 Task: Use user input to prompt for a name and then print "Hello, [Name]!" using that input.
Action: Mouse moved to (1103, 285)
Screenshot: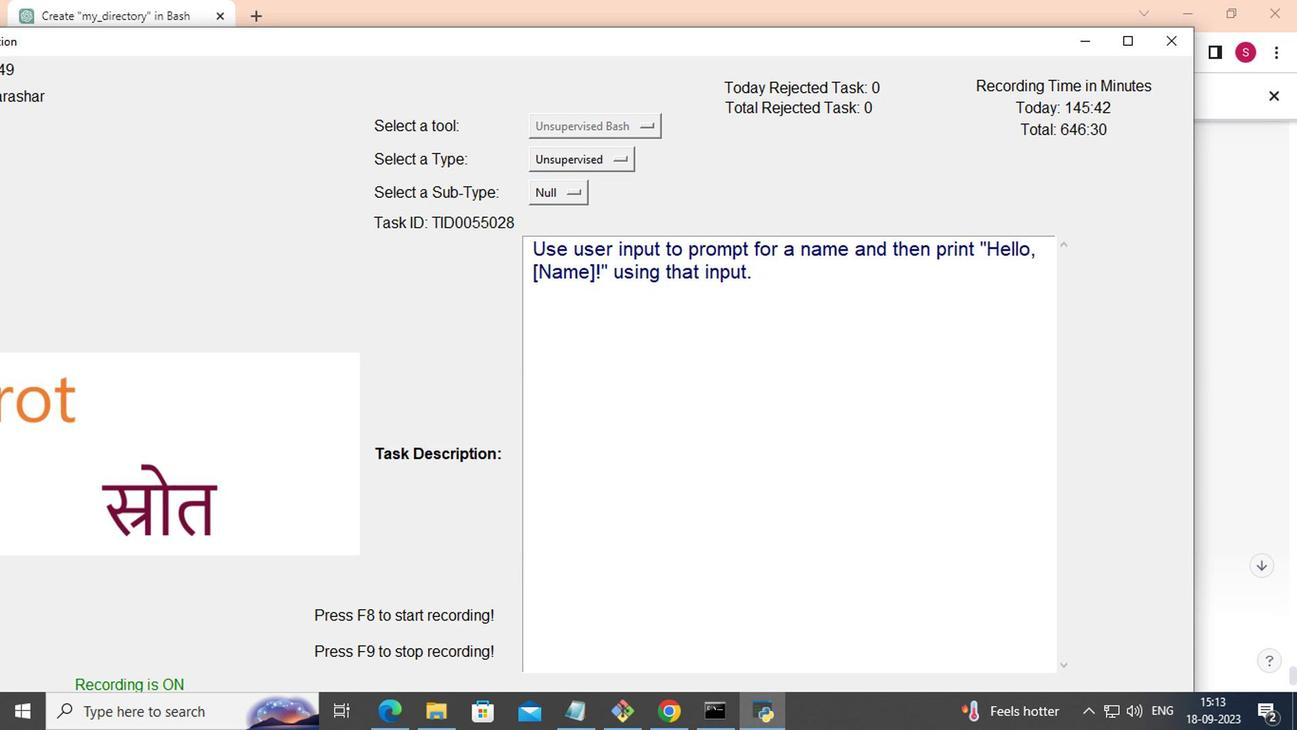 
Action: Mouse pressed left at (1103, 285)
Screenshot: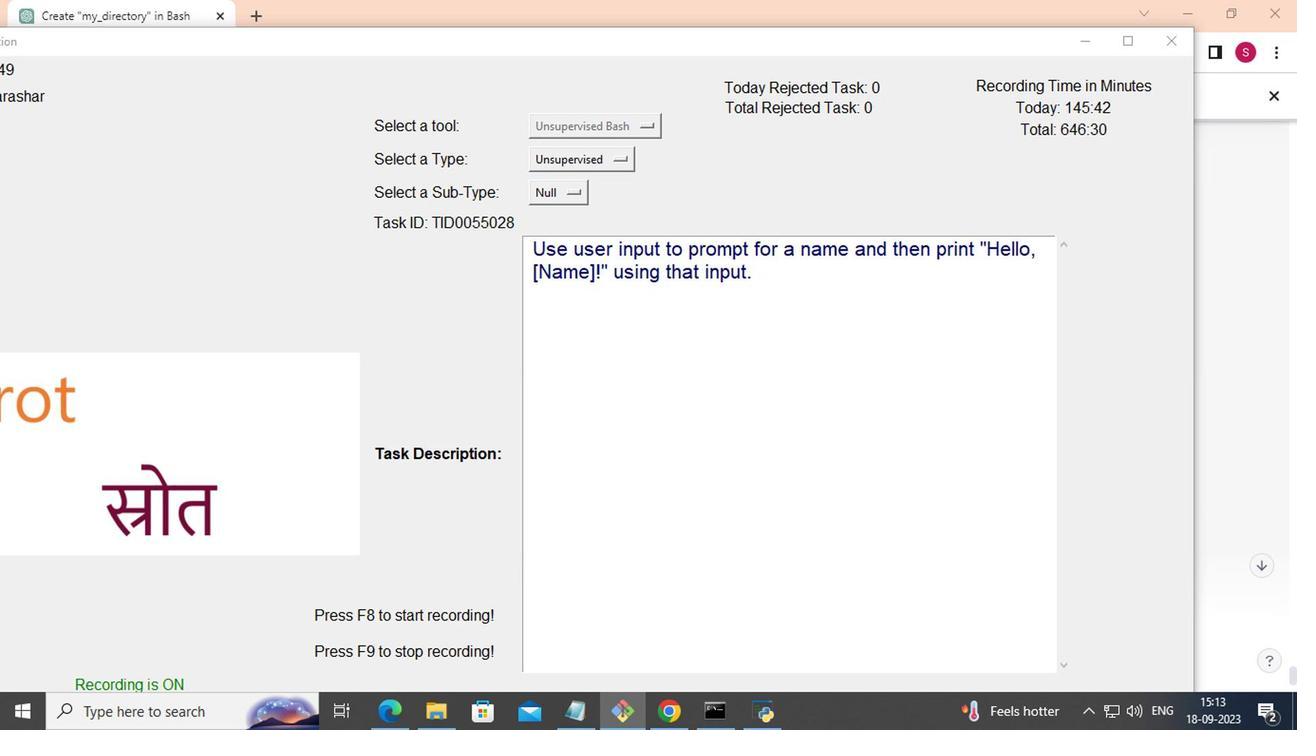 
Action: Mouse moved to (1103, 285)
Screenshot: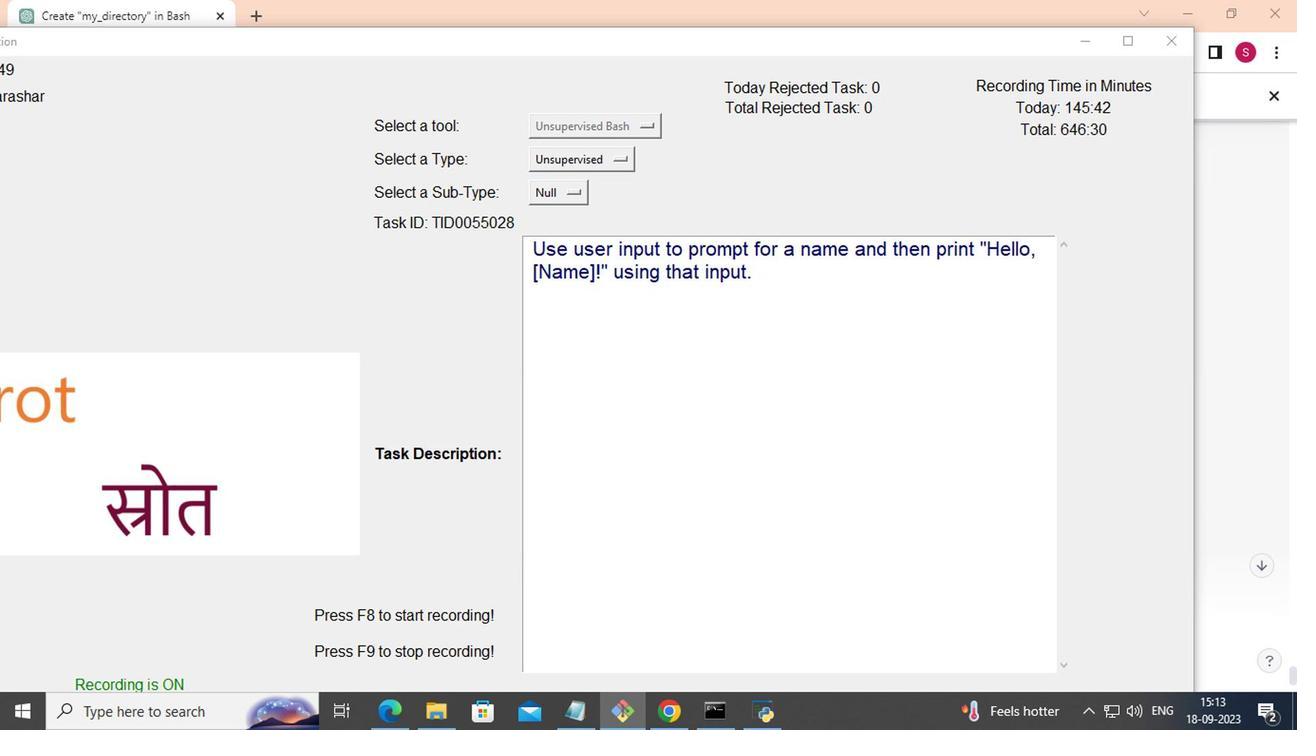 
Action: Key pressed vim<Key.space>take<Key.shift>_<Key.shift>User<Key.shift><Key.shift><Key.shift><Key.shift><Key.shift><Key.shift>_<Key.shift>Input
Screenshot: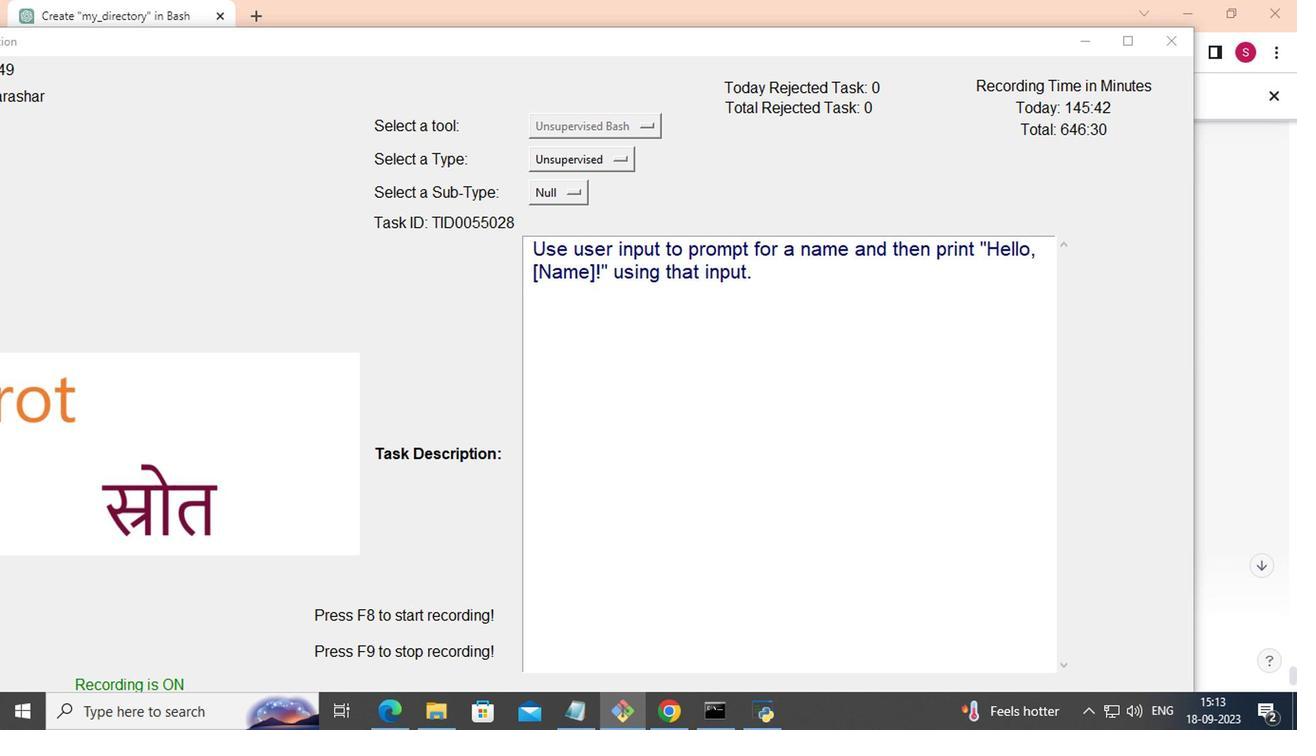 
Action: Mouse moved to (955, 382)
Screenshot: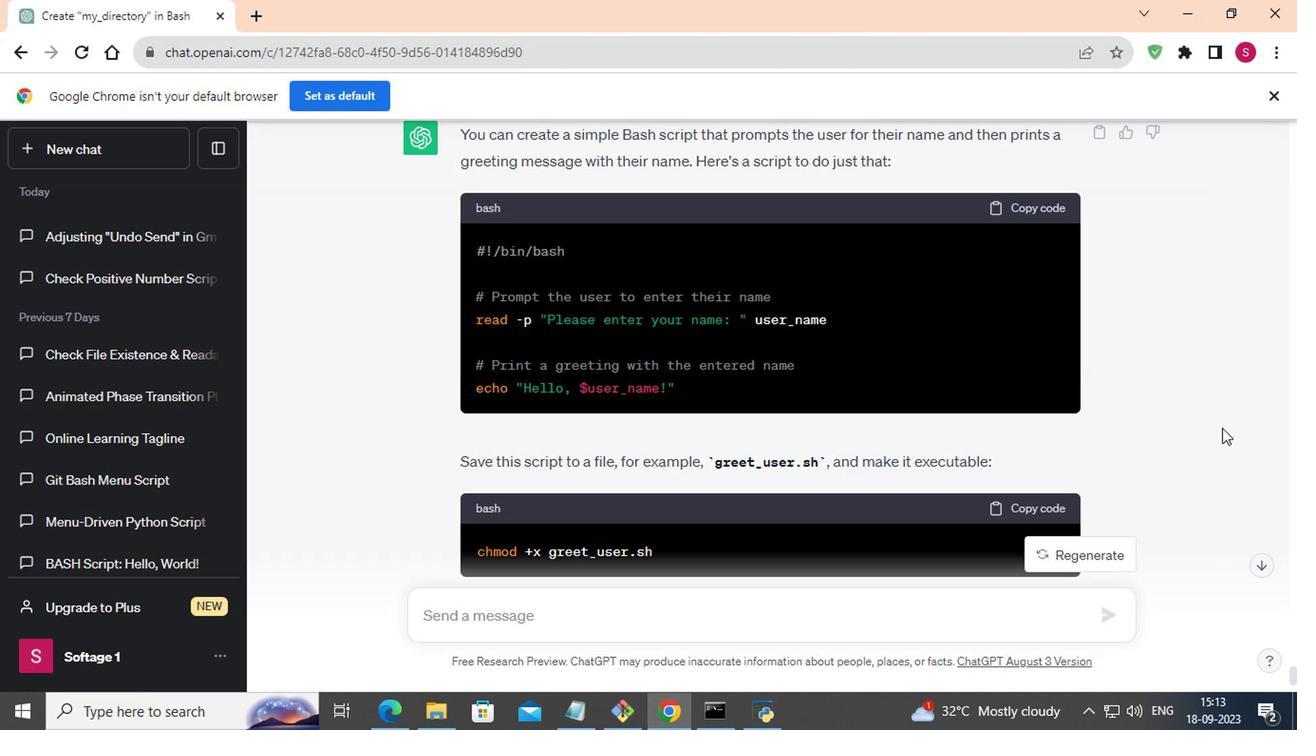 
Action: Mouse pressed left at (955, 382)
Screenshot: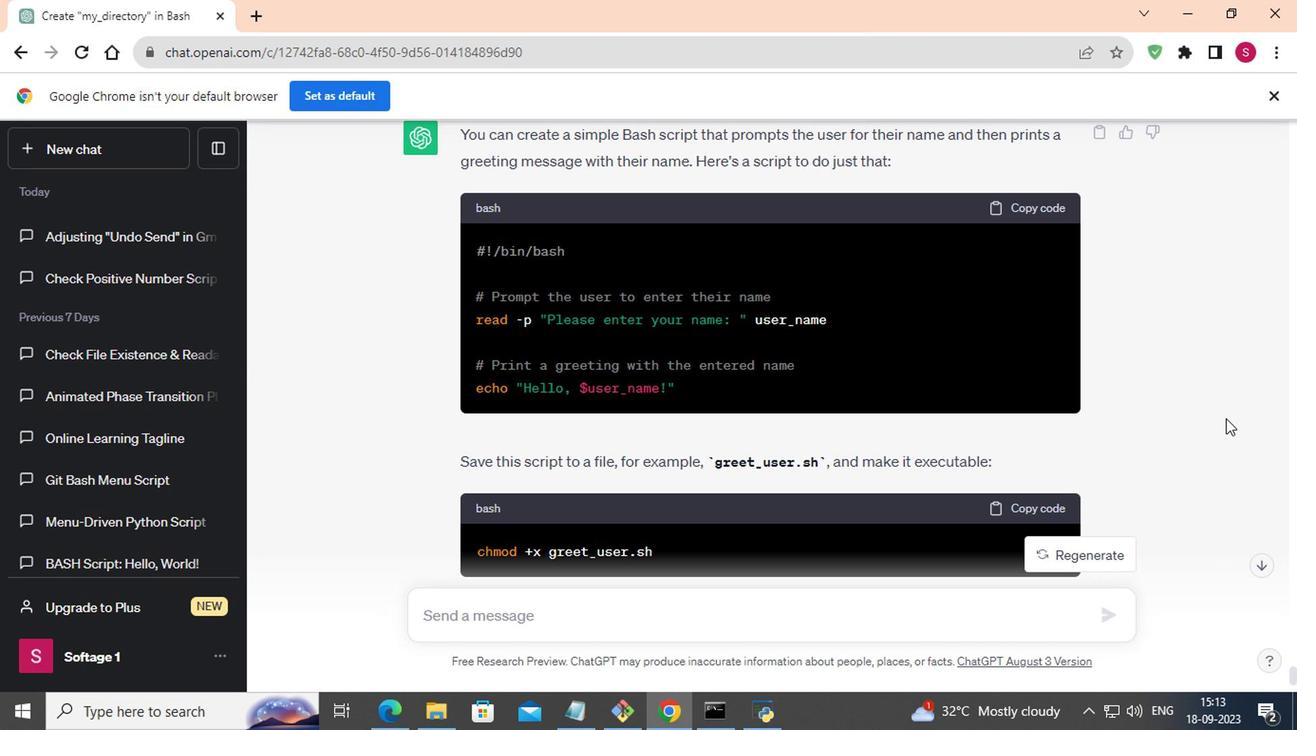
Action: Mouse moved to (1089, 284)
Screenshot: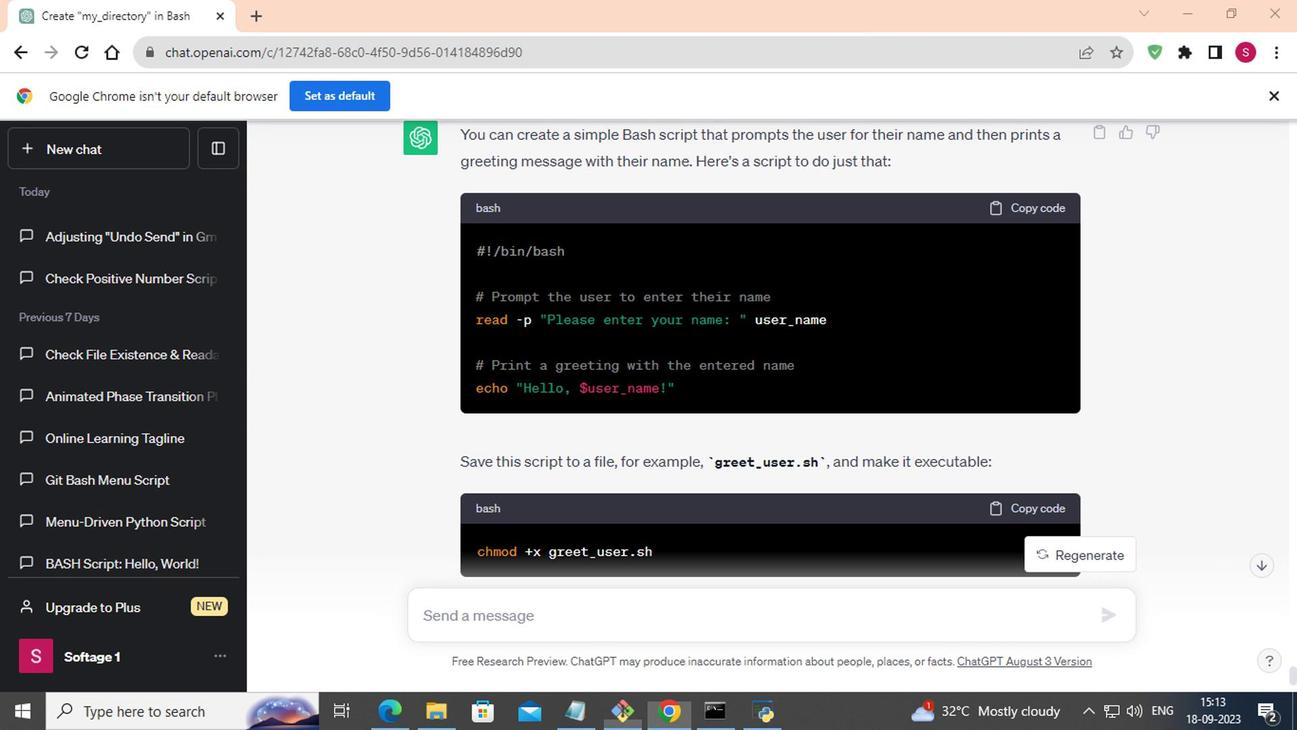 
Action: Mouse pressed left at (1089, 284)
Screenshot: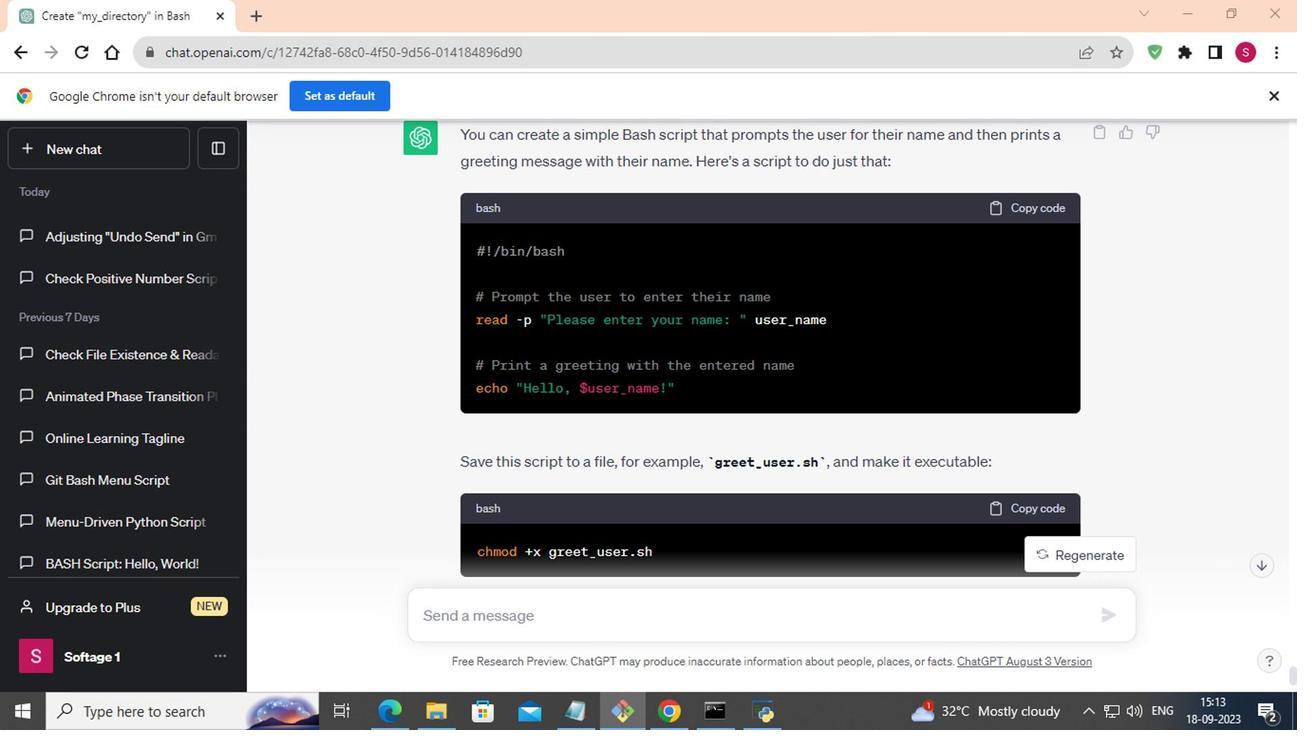 
Action: Key pressed .sh<Key.enter>iread<Key.space>-p<Key.space><Key.shift_r>""<Key.left><Key.shift>Please<Key.space>enter<Key.space>your<Key.space>name<Key.shift_r>:<Key.space><Key.right><Key.space>user<Key.shift>_name<Key.enter>
Screenshot: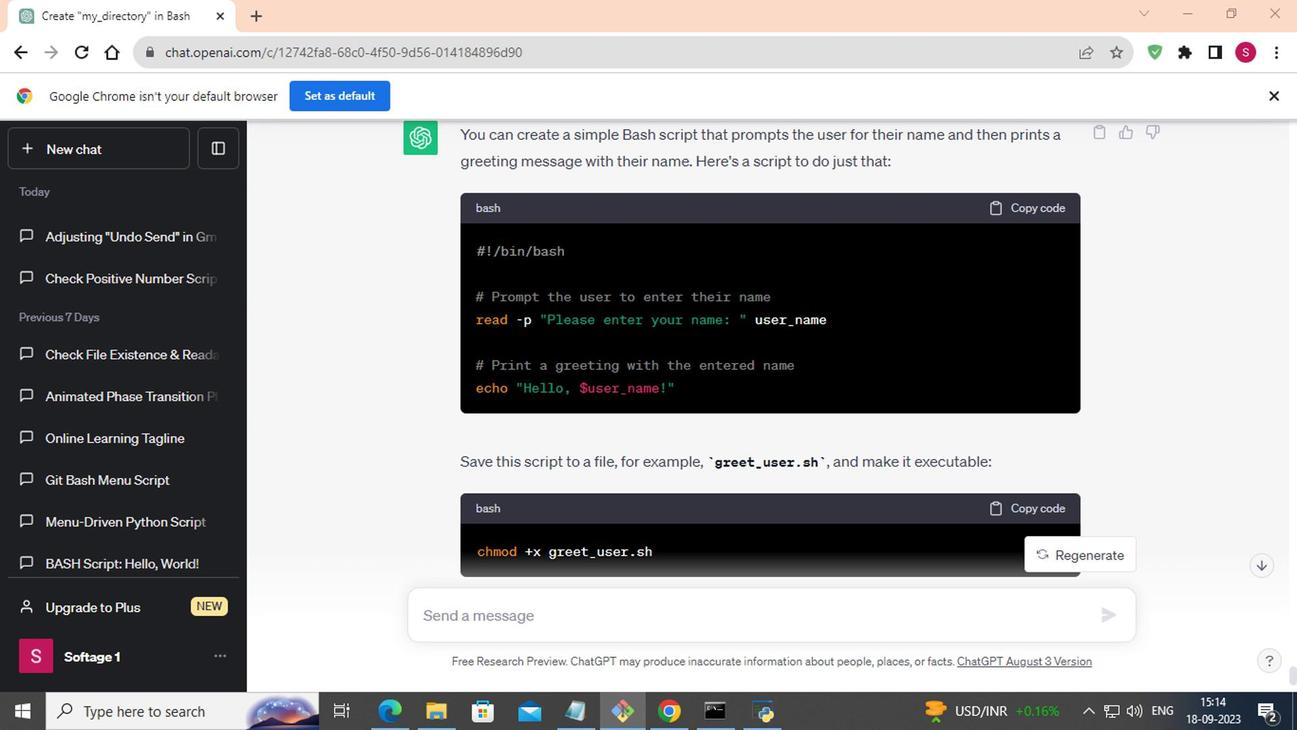 
Action: Mouse moved to (815, 350)
Screenshot: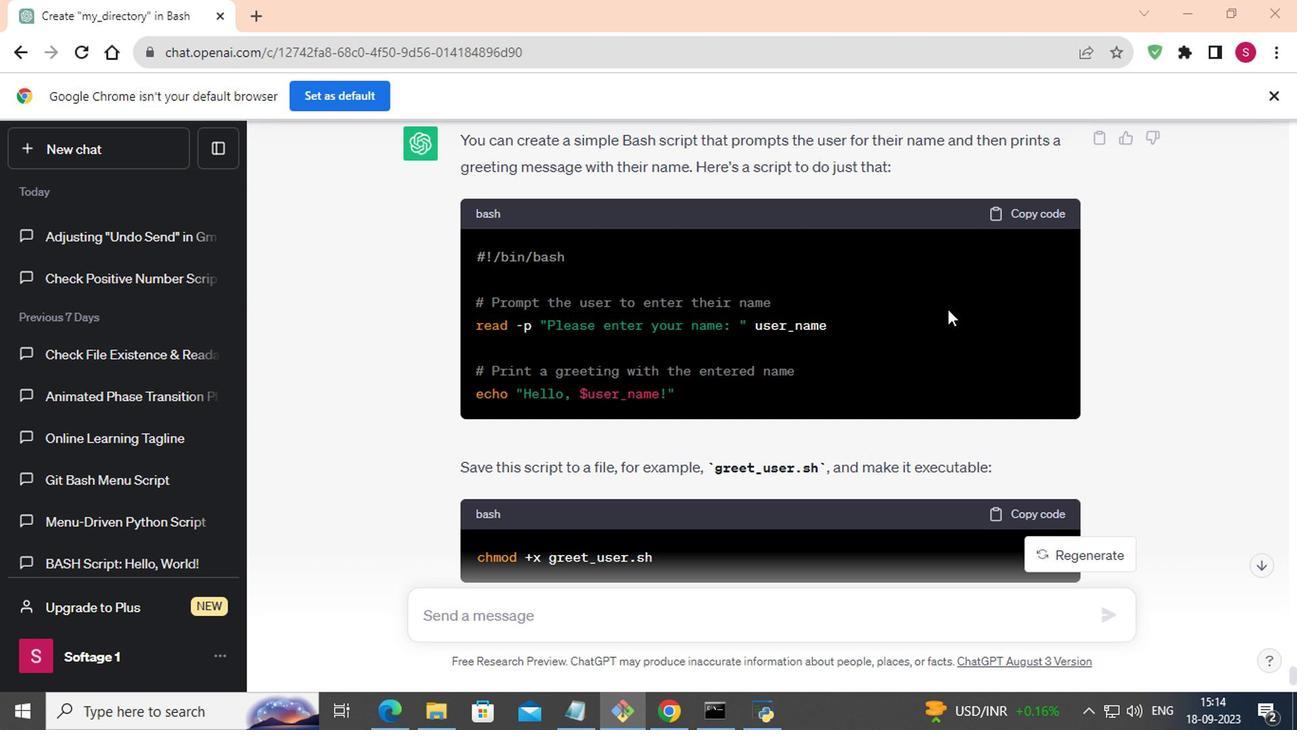 
Action: Mouse scrolled (815, 350) with delta (0, 0)
Screenshot: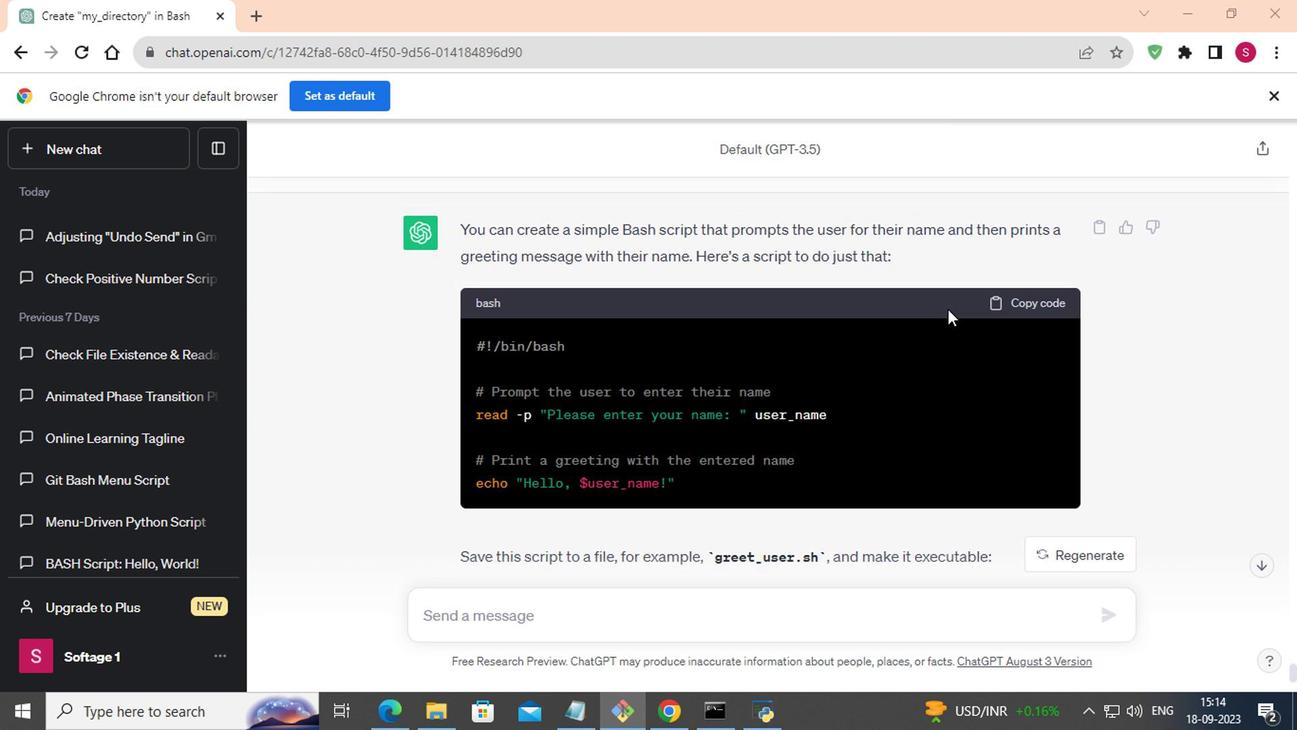 
Action: Mouse scrolled (815, 350) with delta (0, 0)
Screenshot: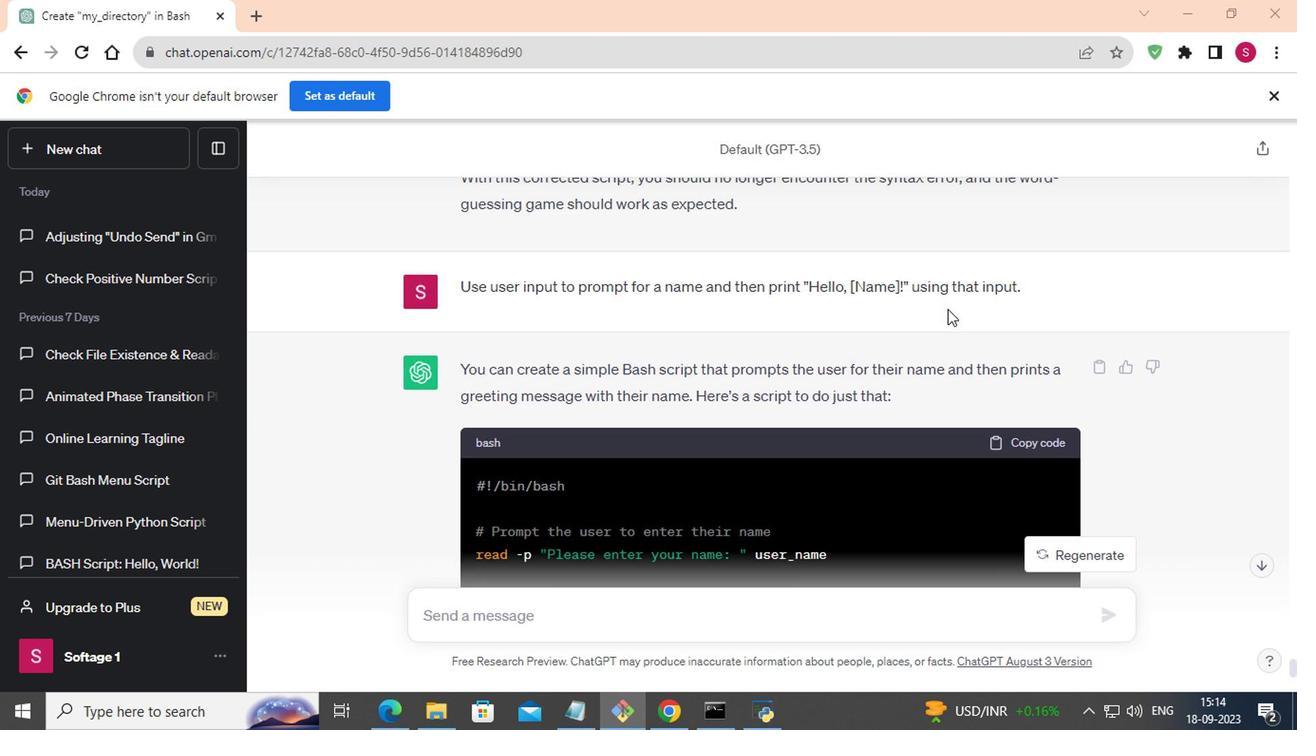 
Action: Mouse scrolled (815, 350) with delta (0, 0)
Screenshot: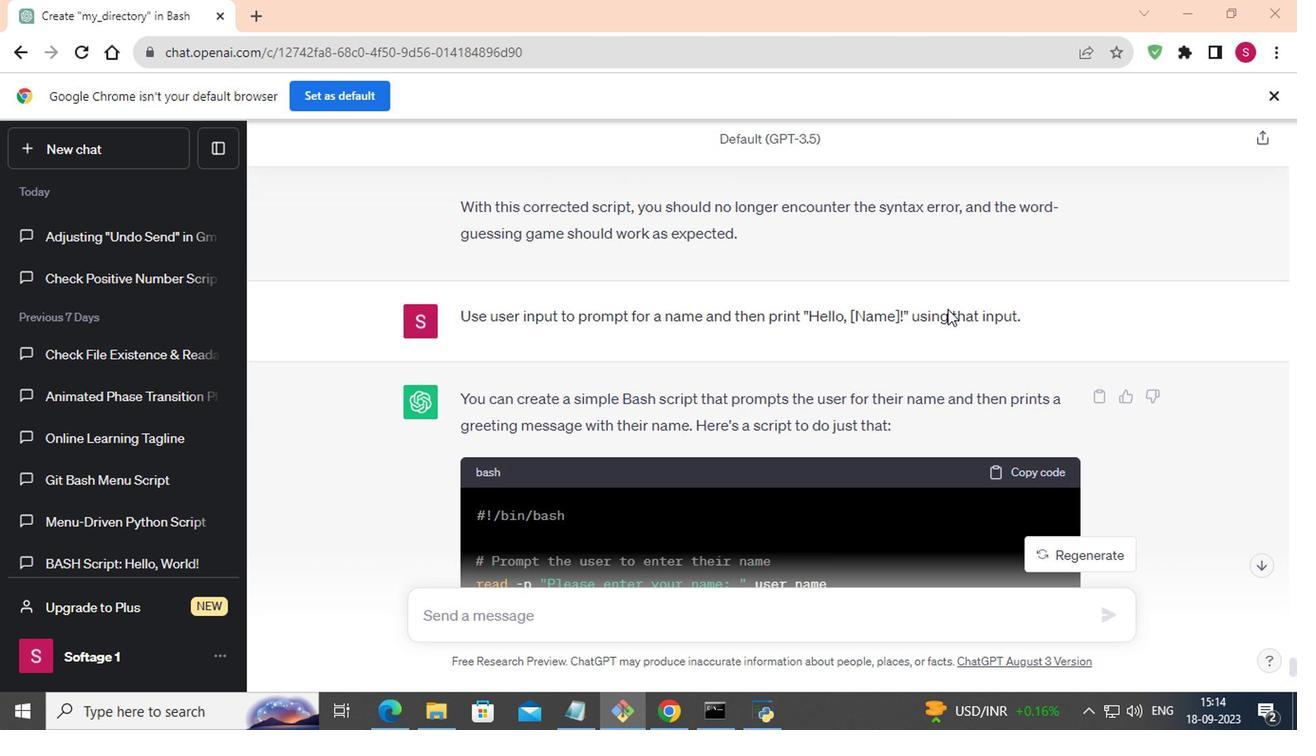 
Action: Mouse scrolled (815, 349) with delta (0, 0)
Screenshot: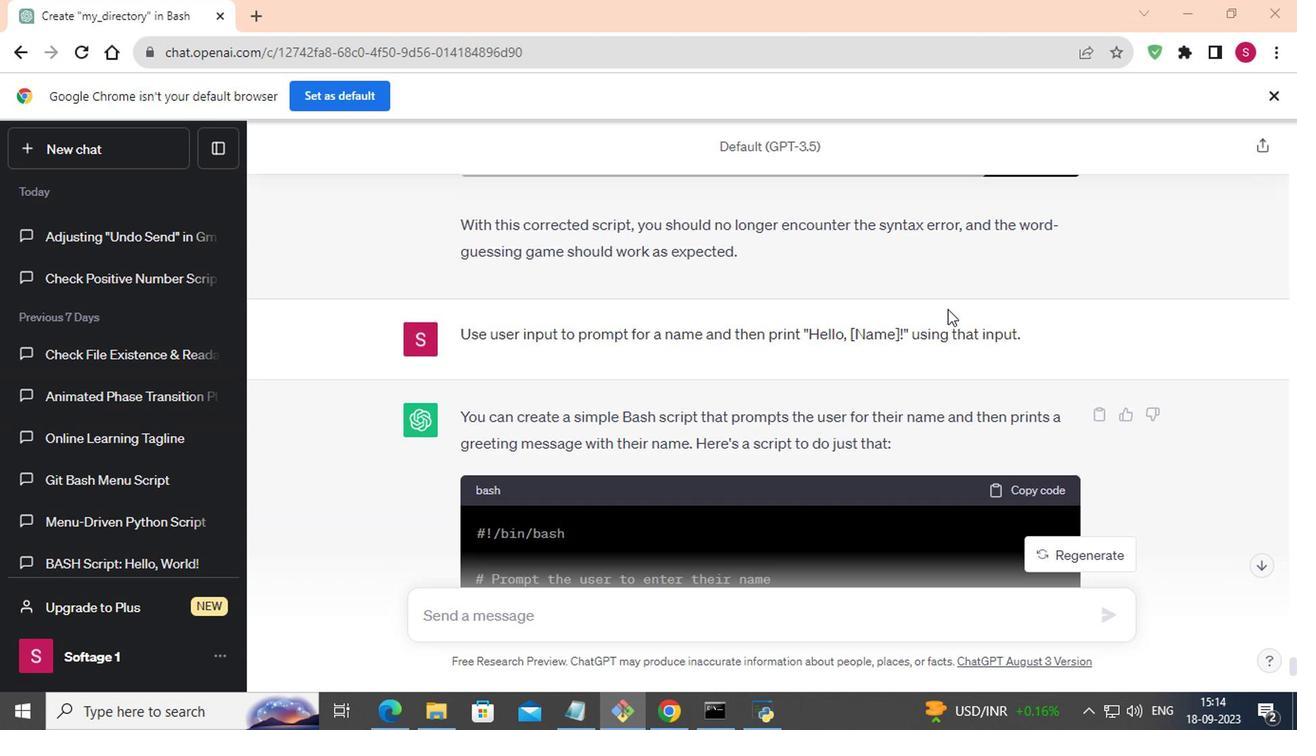 
Action: Mouse scrolled (815, 350) with delta (0, 0)
Screenshot: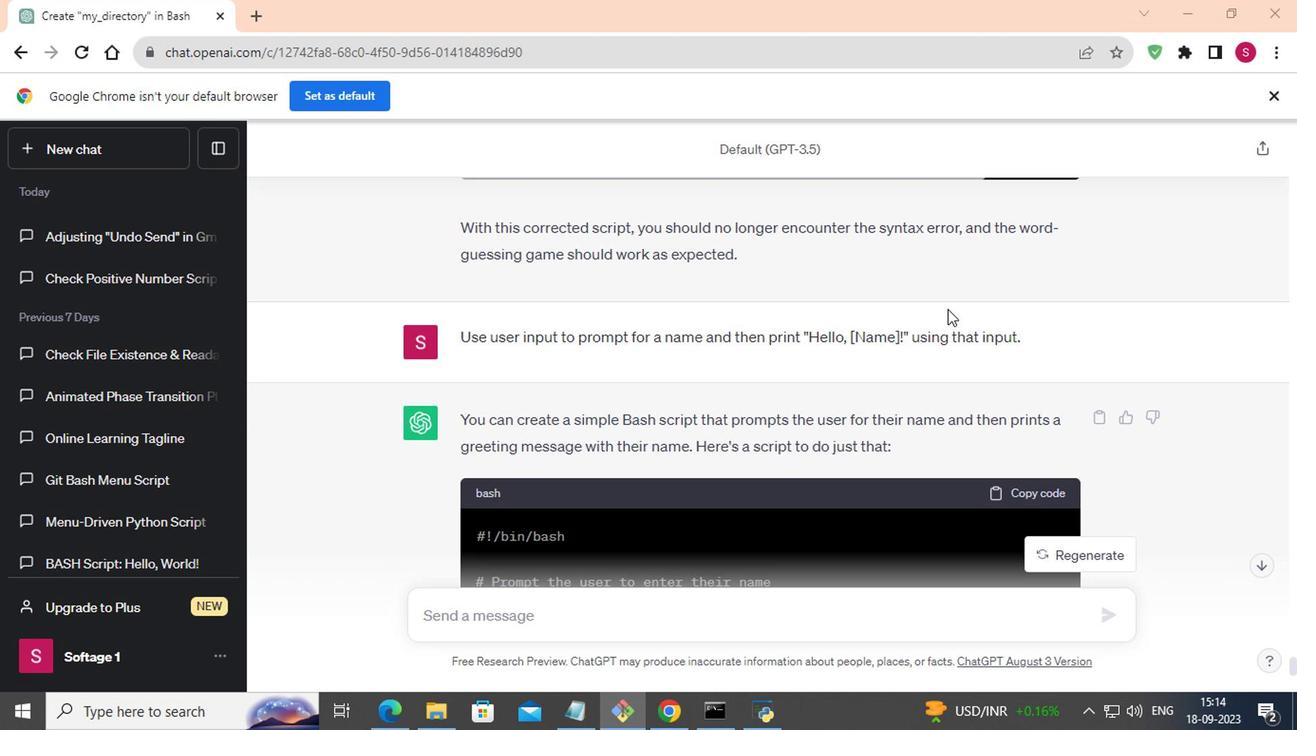 
Action: Mouse scrolled (815, 350) with delta (0, 0)
Screenshot: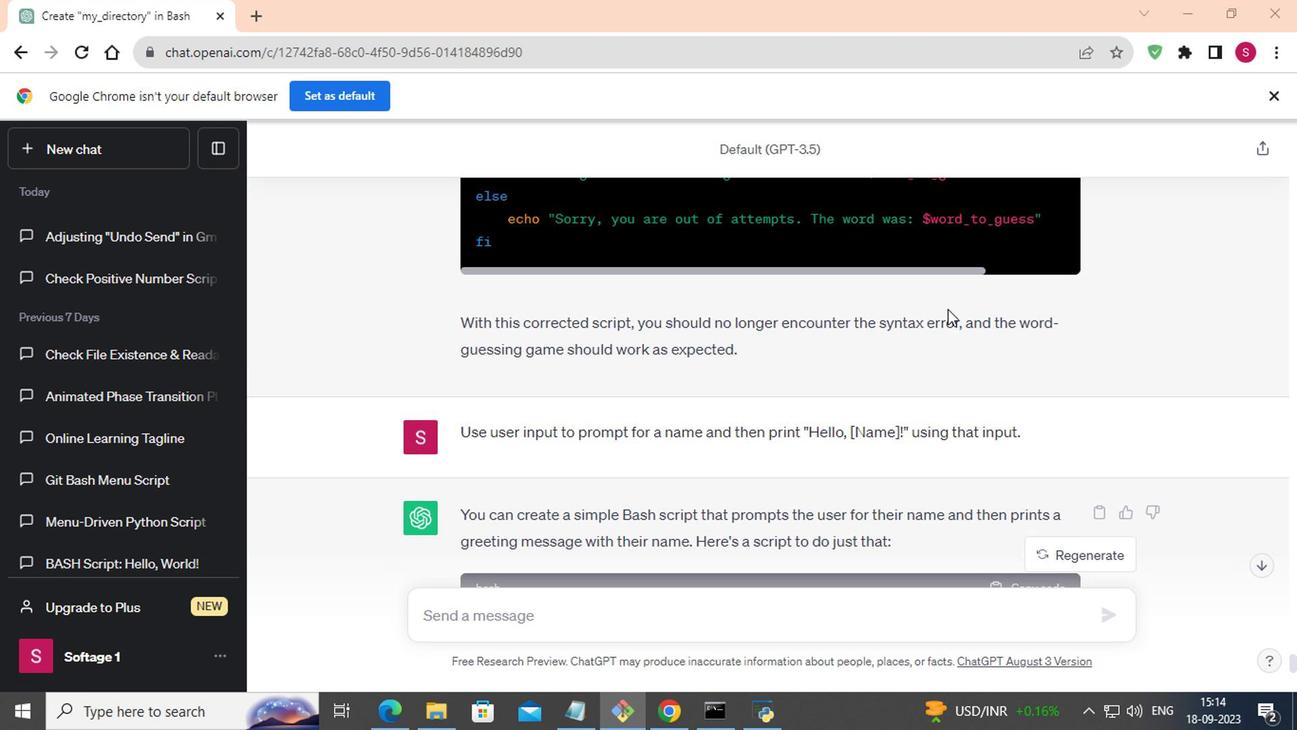 
Action: Mouse scrolled (815, 349) with delta (0, 0)
Screenshot: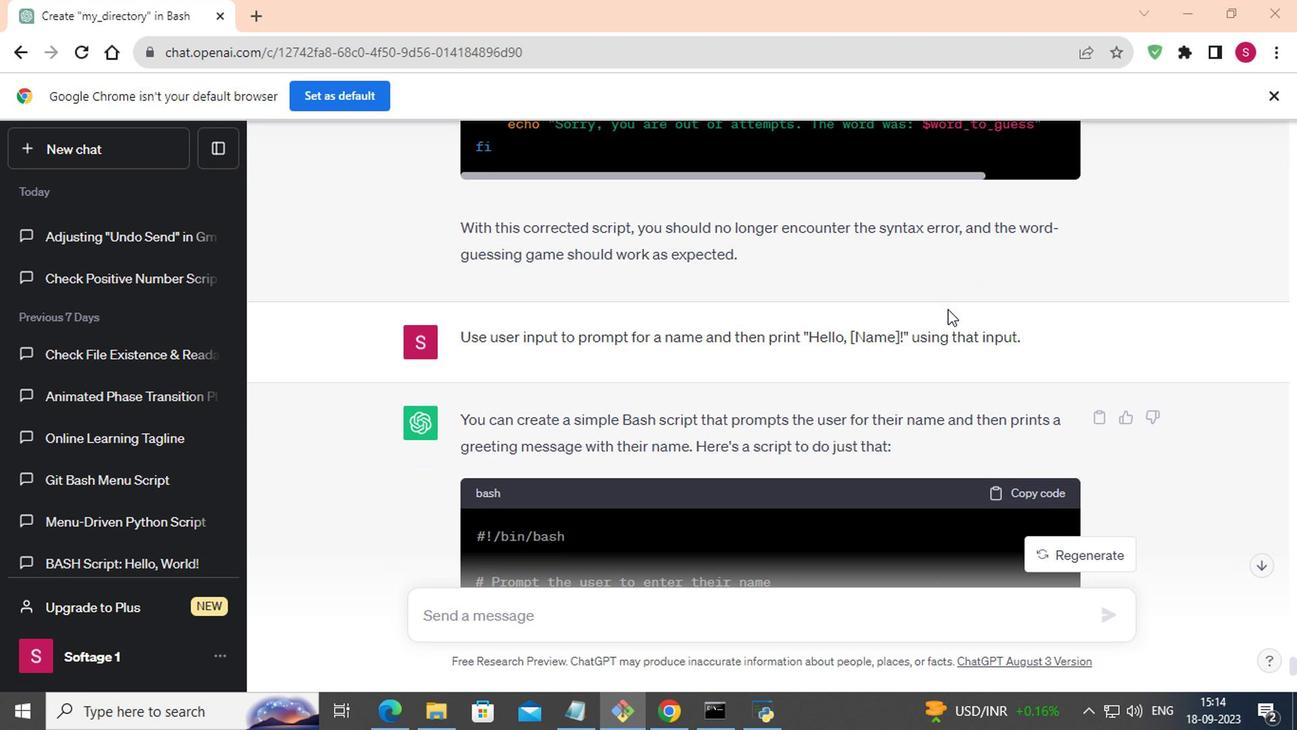 
Action: Mouse scrolled (815, 349) with delta (0, 0)
Screenshot: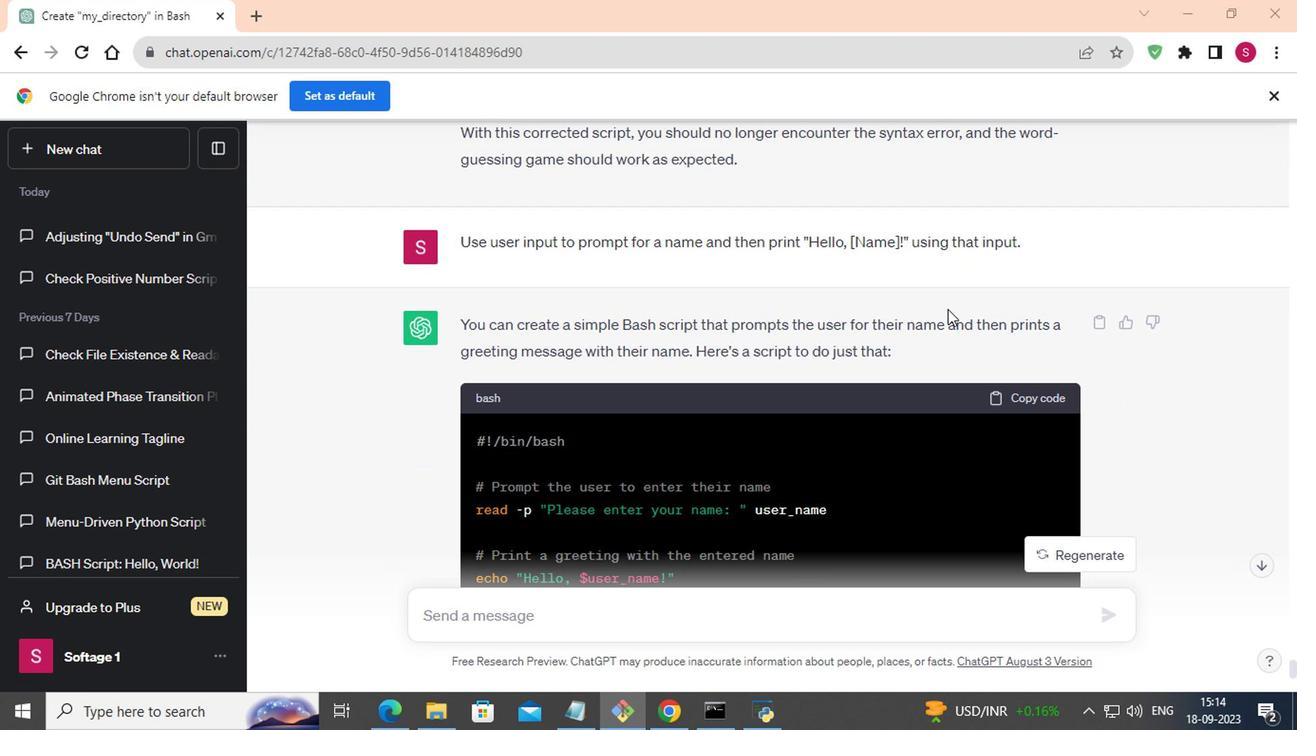 
Action: Mouse scrolled (815, 349) with delta (0, 0)
Screenshot: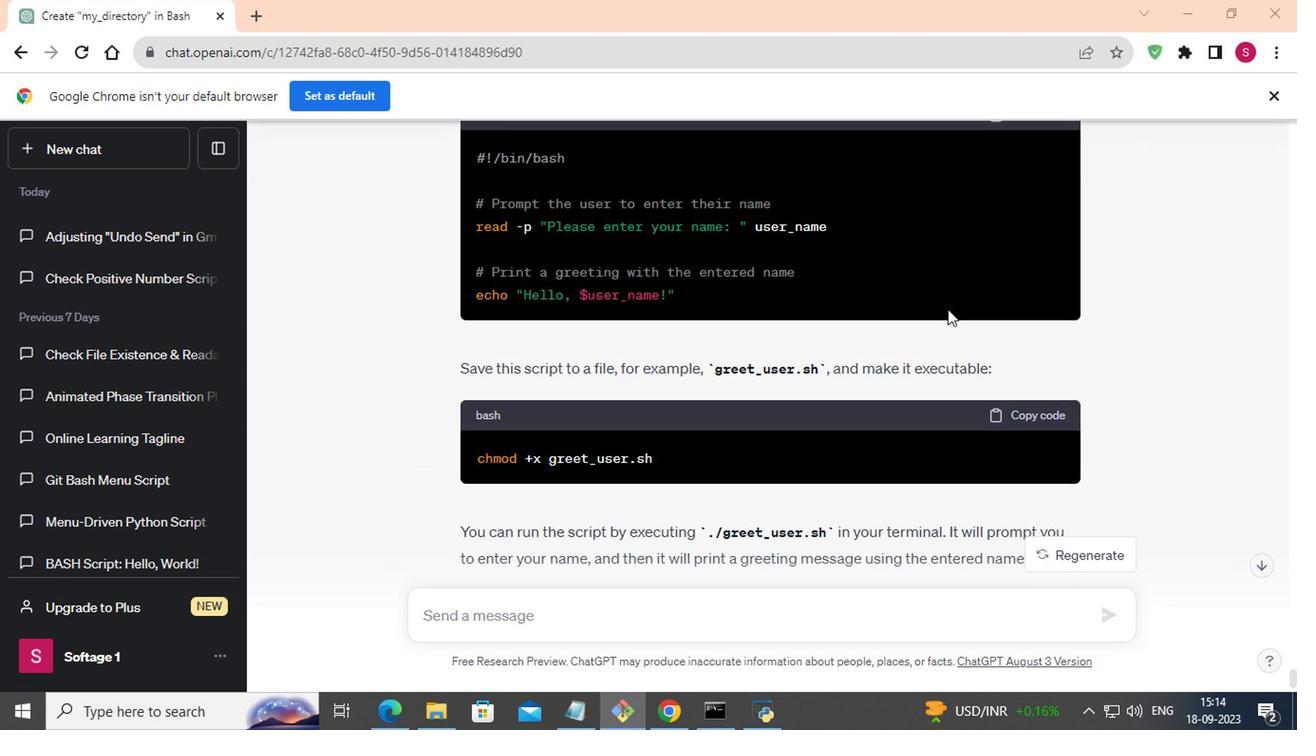 
Action: Mouse scrolled (815, 349) with delta (0, 0)
Screenshot: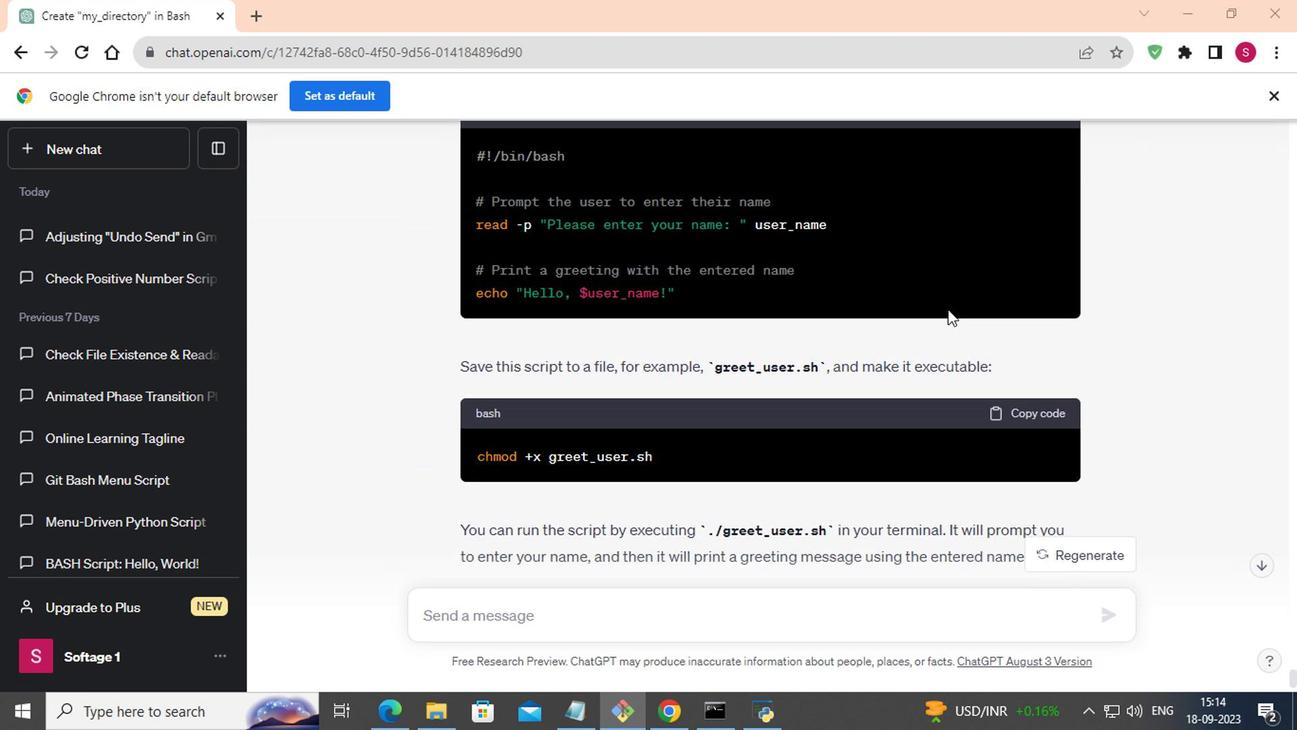 
Action: Mouse scrolled (815, 349) with delta (0, 0)
Screenshot: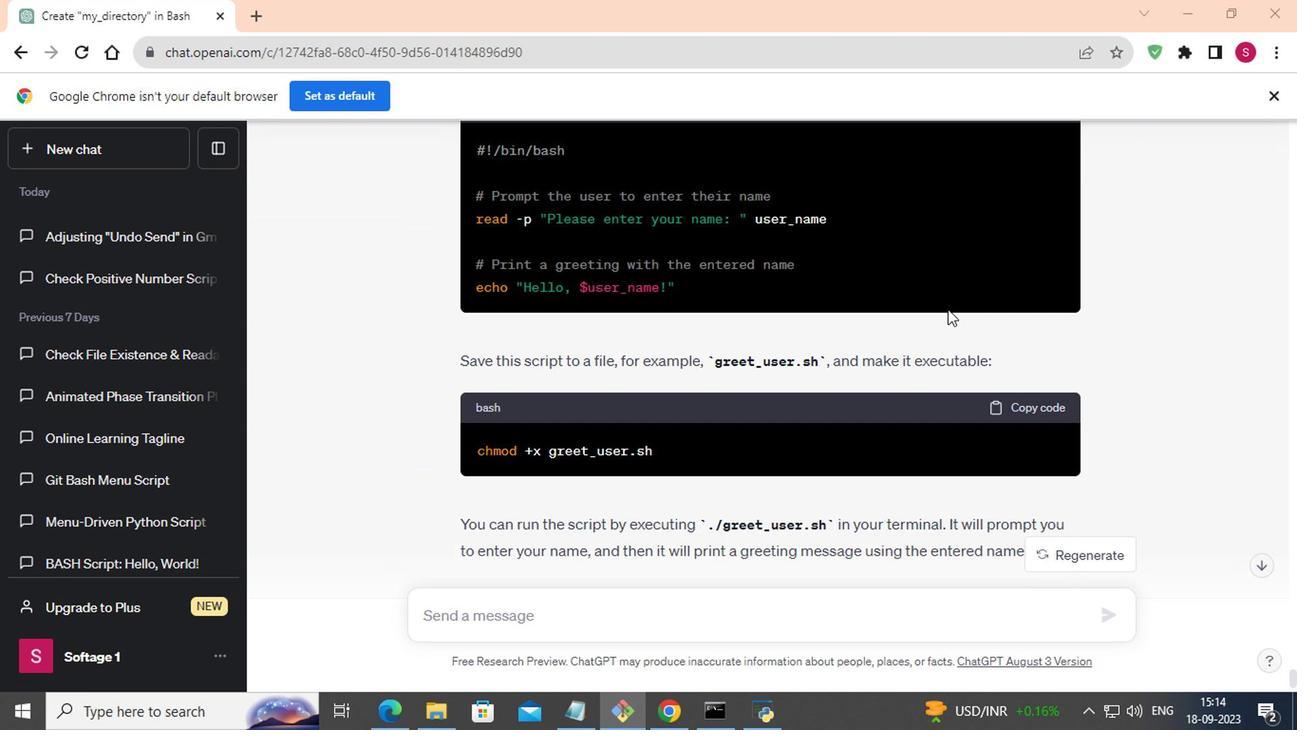 
Action: Mouse scrolled (815, 349) with delta (0, 0)
Screenshot: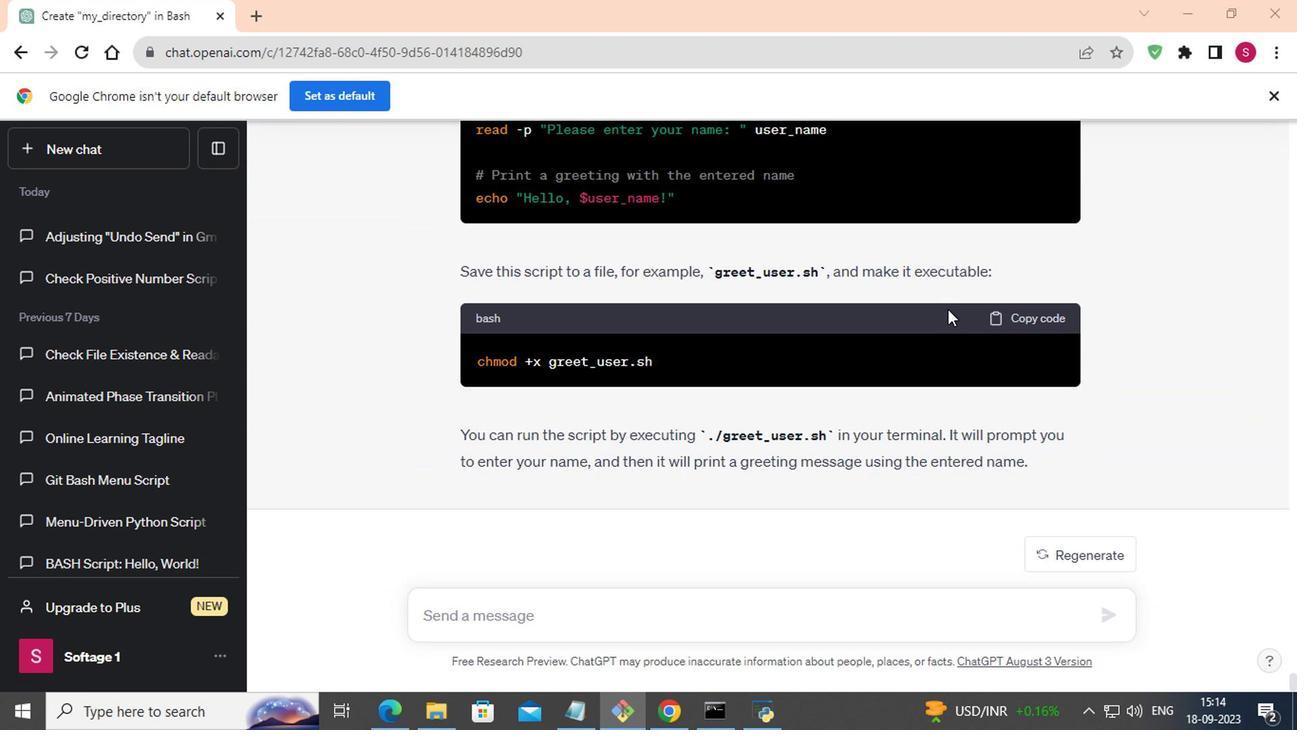 
Action: Mouse scrolled (815, 349) with delta (0, 0)
Screenshot: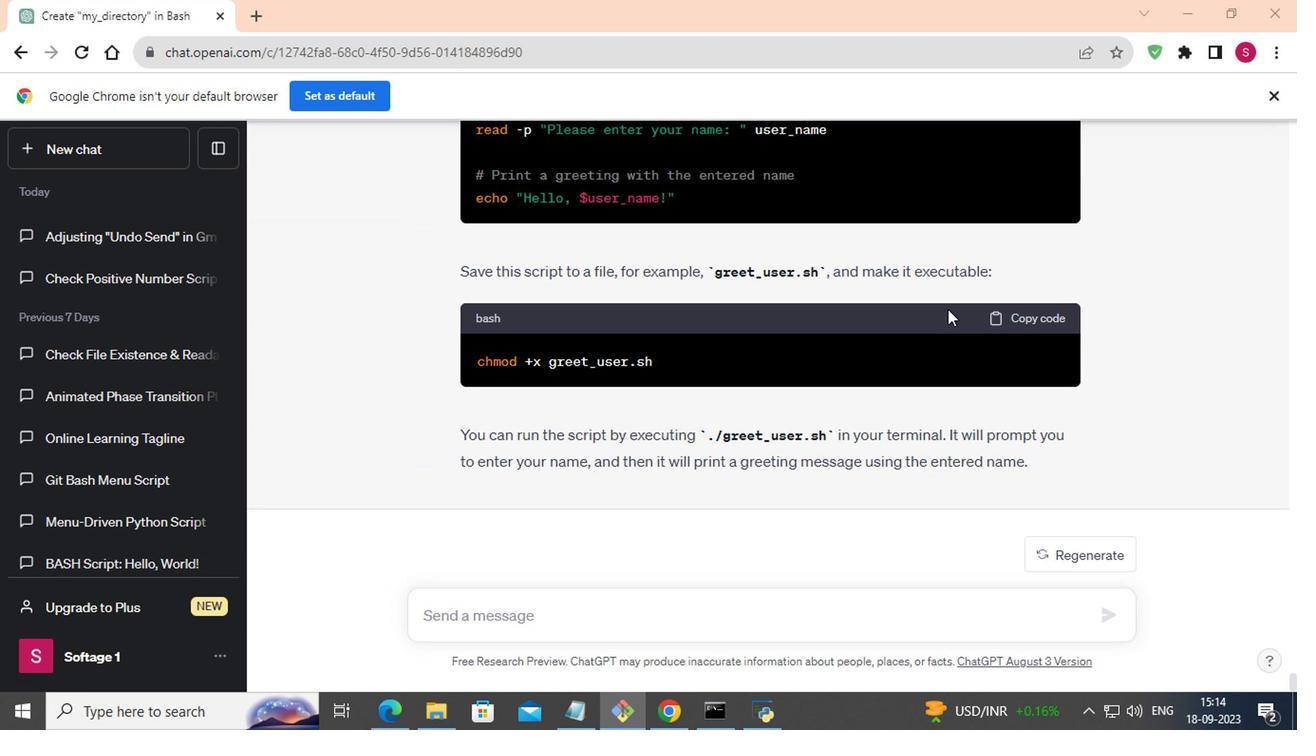 
Action: Mouse scrolled (815, 350) with delta (0, 0)
Screenshot: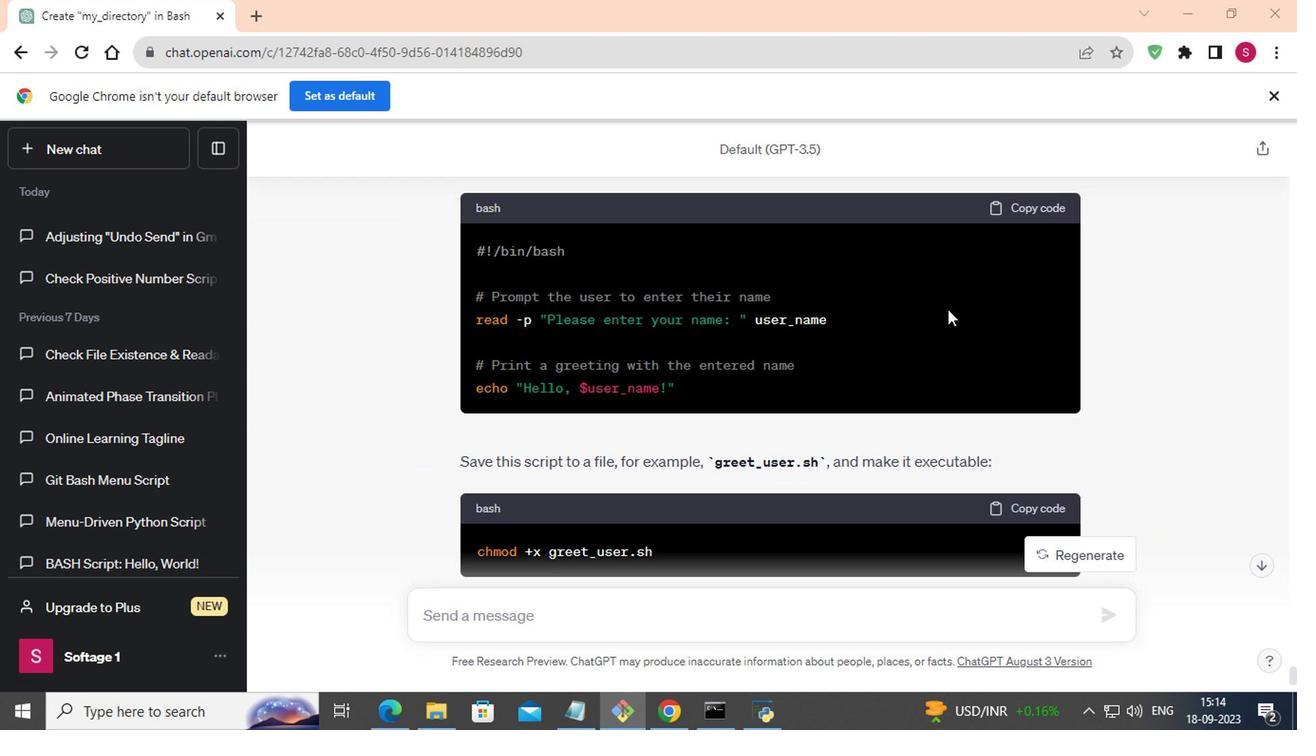 
Action: Mouse scrolled (815, 350) with delta (0, 0)
Screenshot: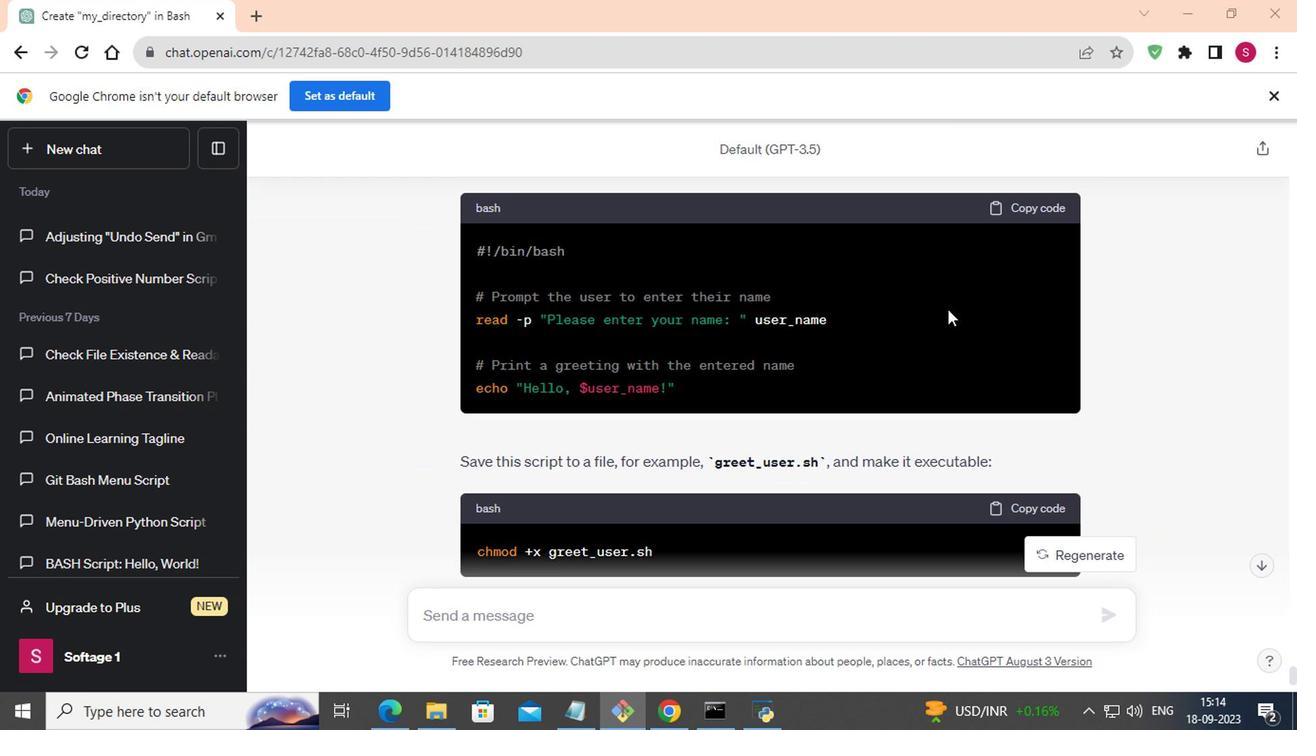 
Action: Mouse scrolled (815, 350) with delta (0, 0)
Screenshot: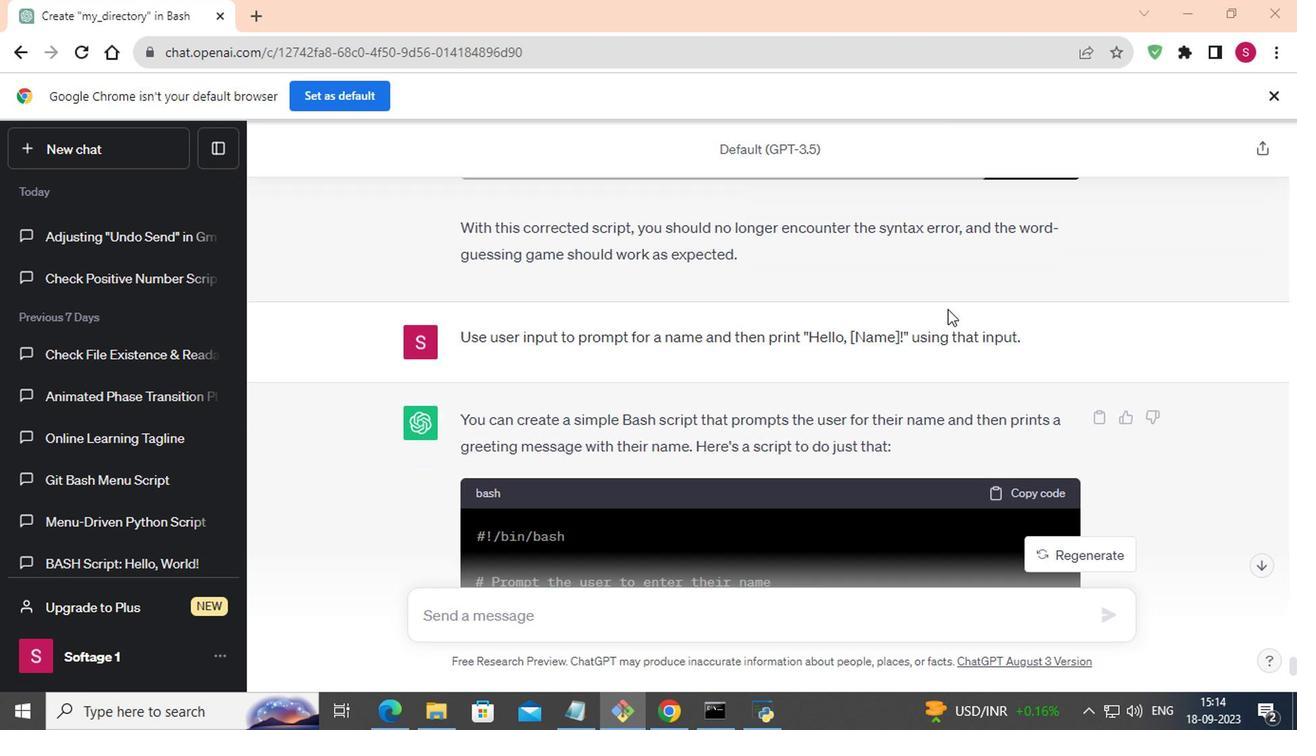 
Action: Mouse scrolled (815, 350) with delta (0, 0)
Screenshot: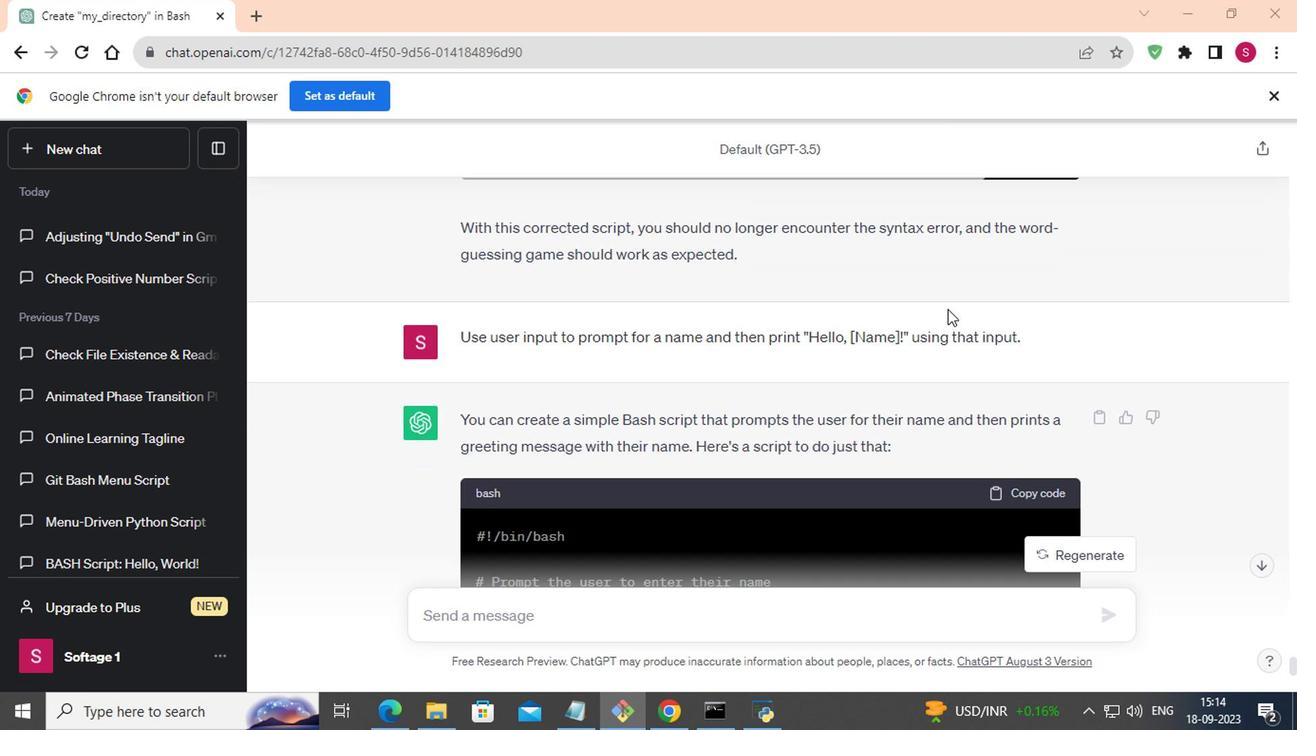 
Action: Mouse scrolled (815, 350) with delta (0, 0)
Screenshot: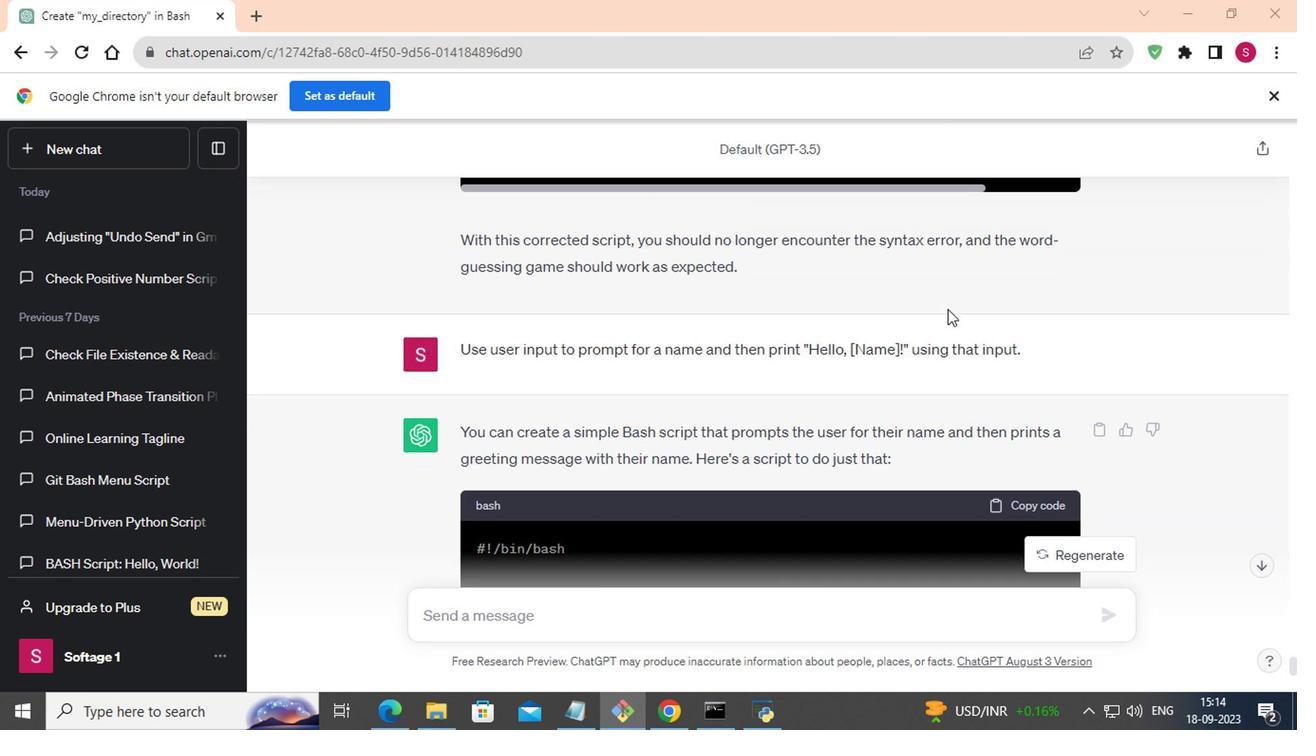 
Action: Mouse scrolled (815, 350) with delta (0, 0)
Screenshot: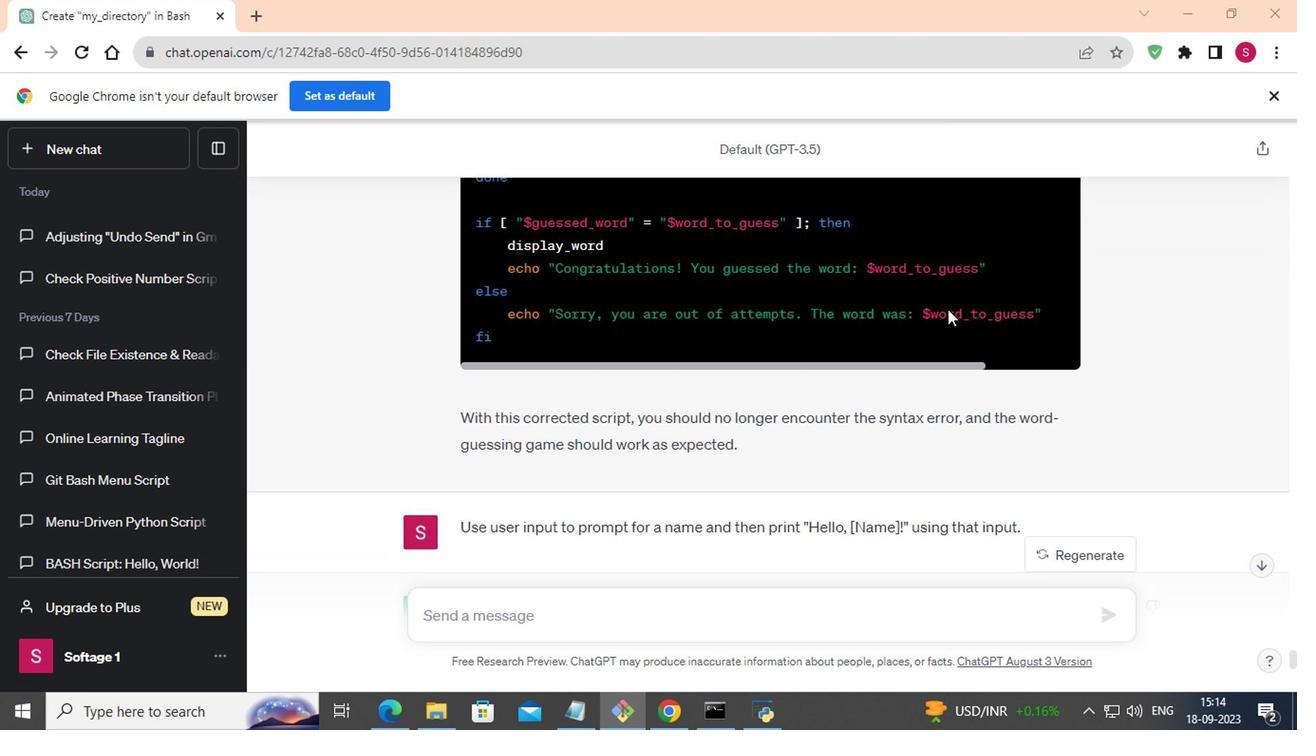 
Action: Mouse scrolled (815, 350) with delta (0, 0)
Screenshot: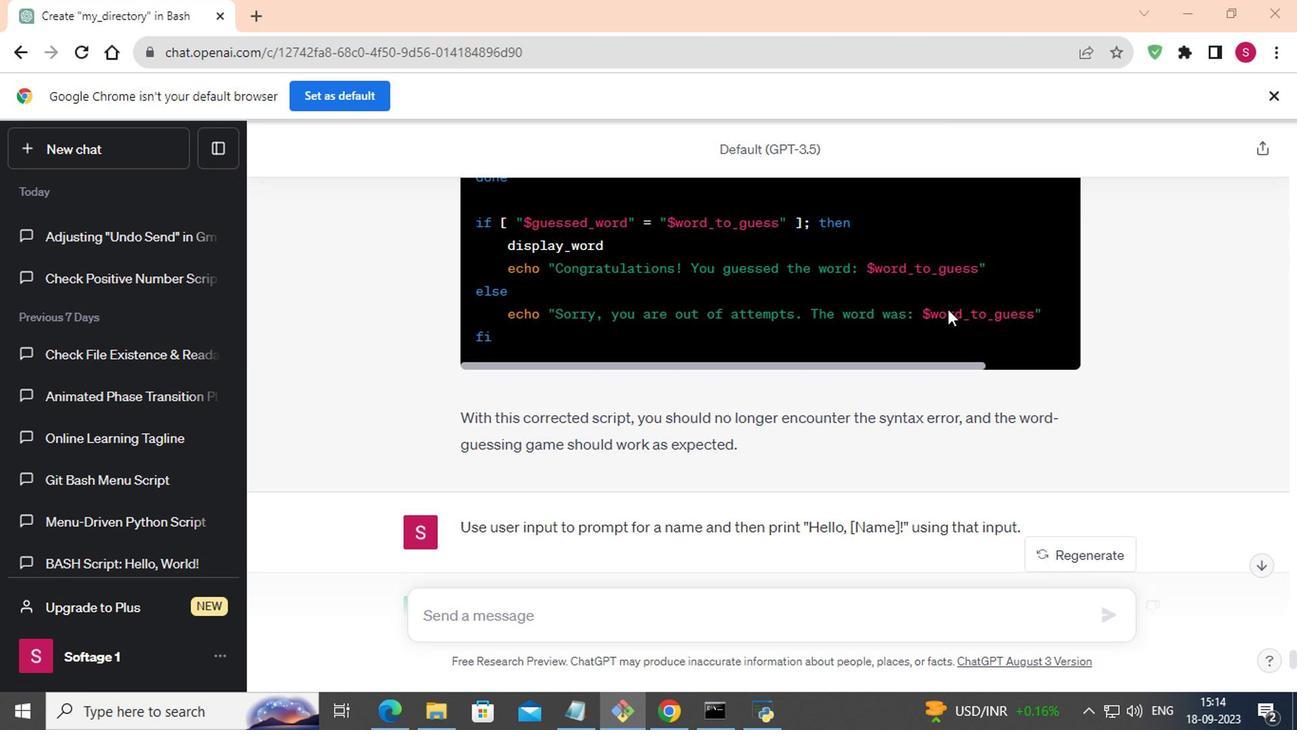 
Action: Mouse scrolled (815, 350) with delta (0, 0)
Screenshot: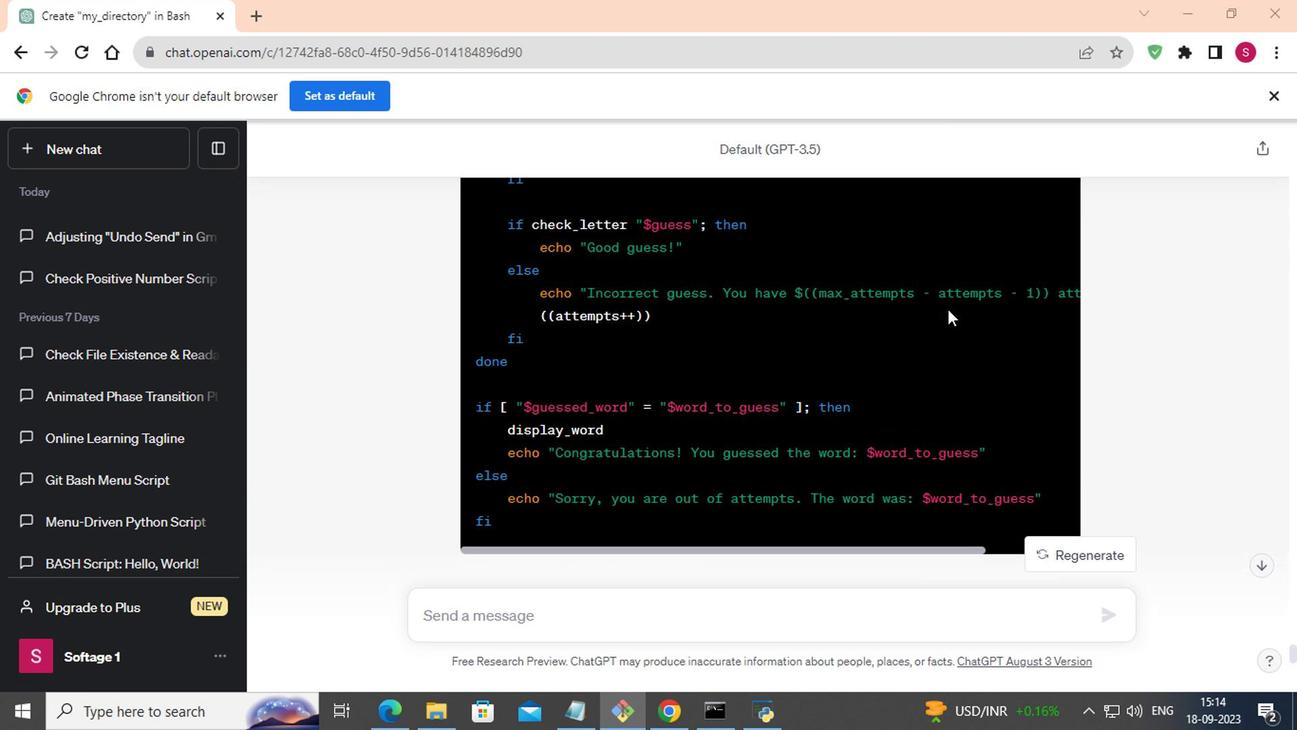 
Action: Mouse scrolled (815, 350) with delta (0, 0)
Screenshot: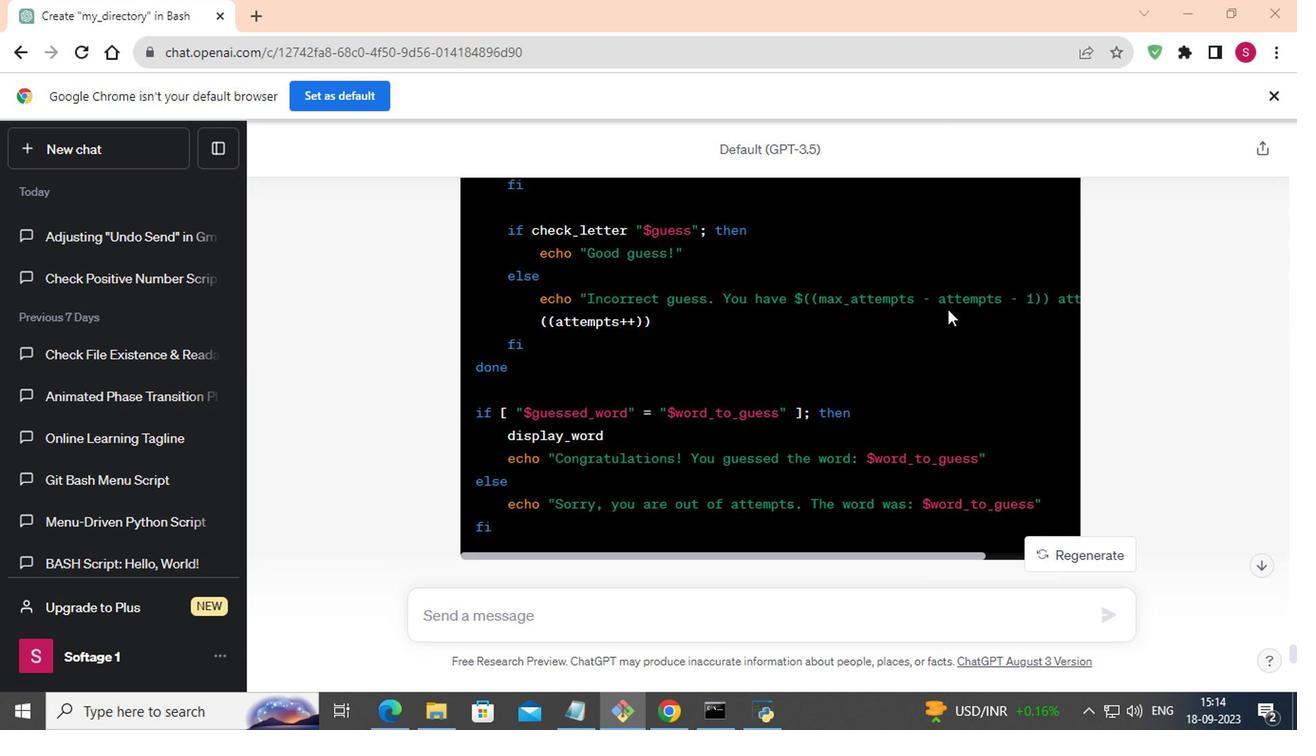 
Action: Mouse scrolled (815, 350) with delta (0, 0)
Screenshot: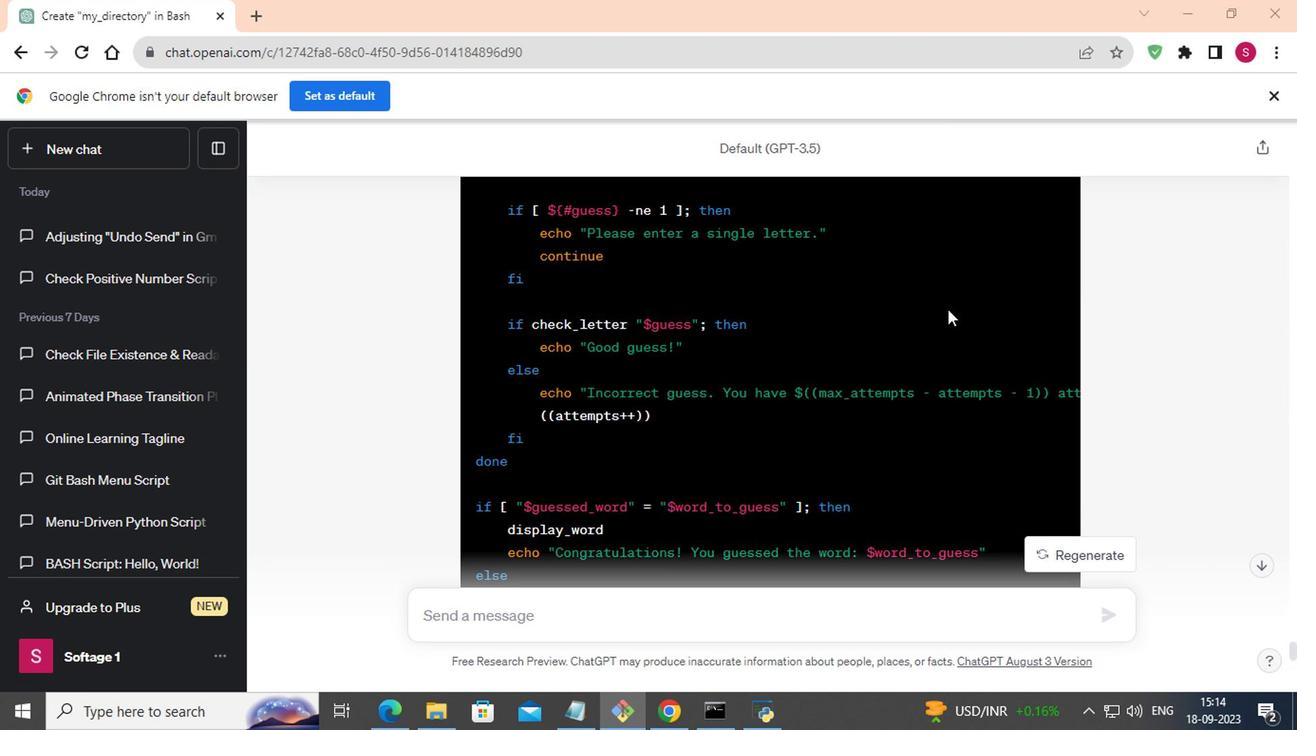 
Action: Mouse scrolled (815, 349) with delta (0, 0)
Screenshot: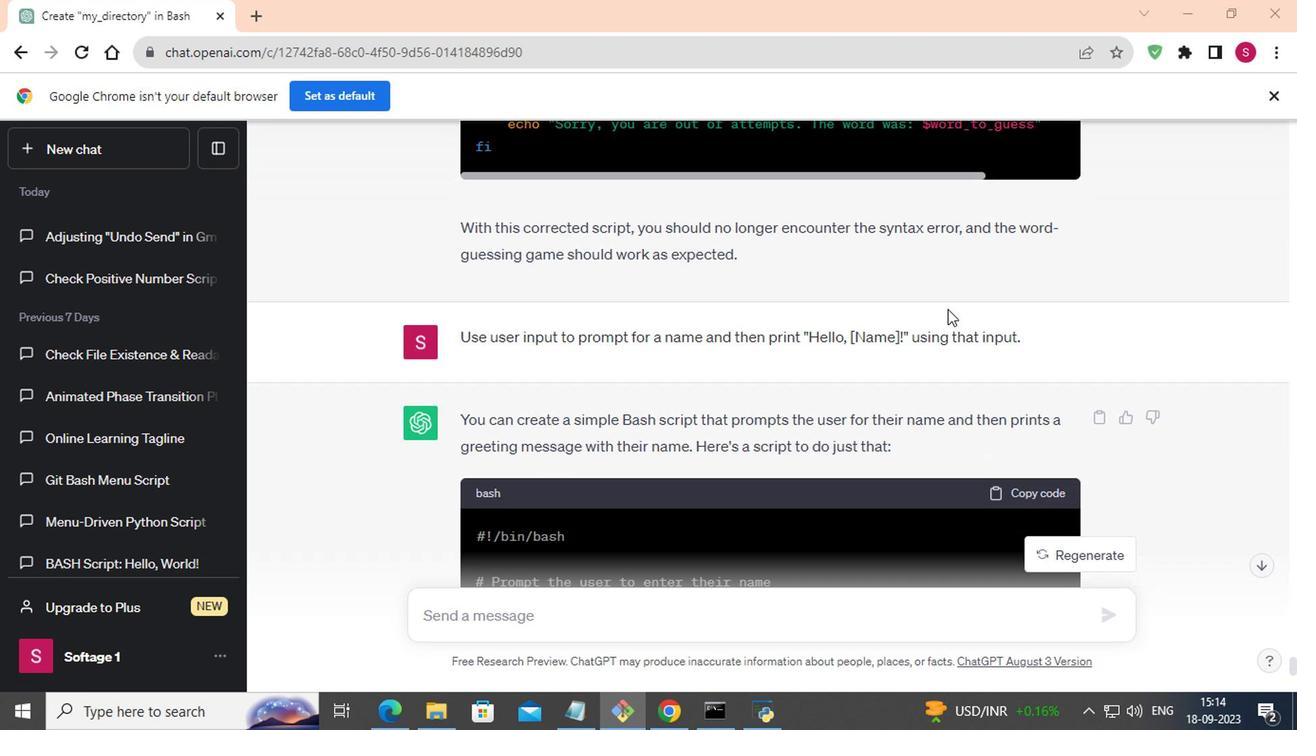 
Action: Mouse scrolled (815, 349) with delta (0, 0)
Screenshot: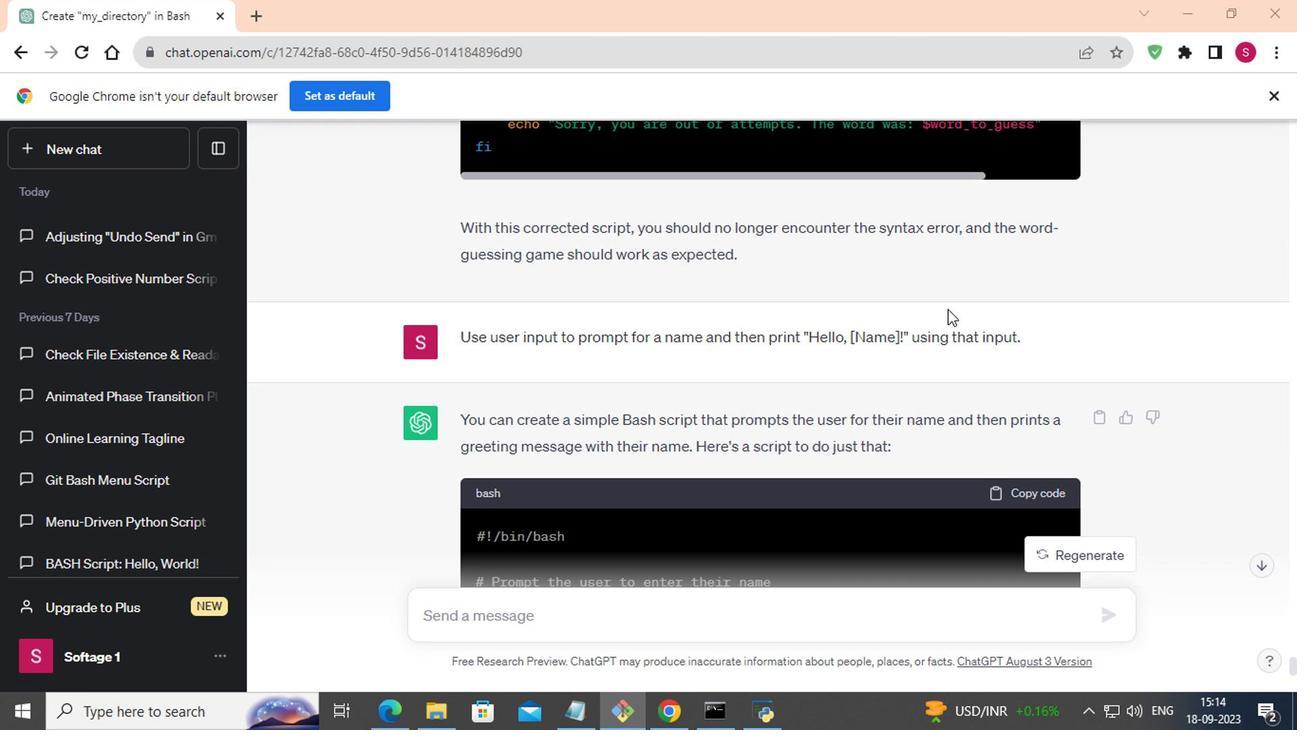 
Action: Mouse scrolled (815, 349) with delta (0, 0)
Screenshot: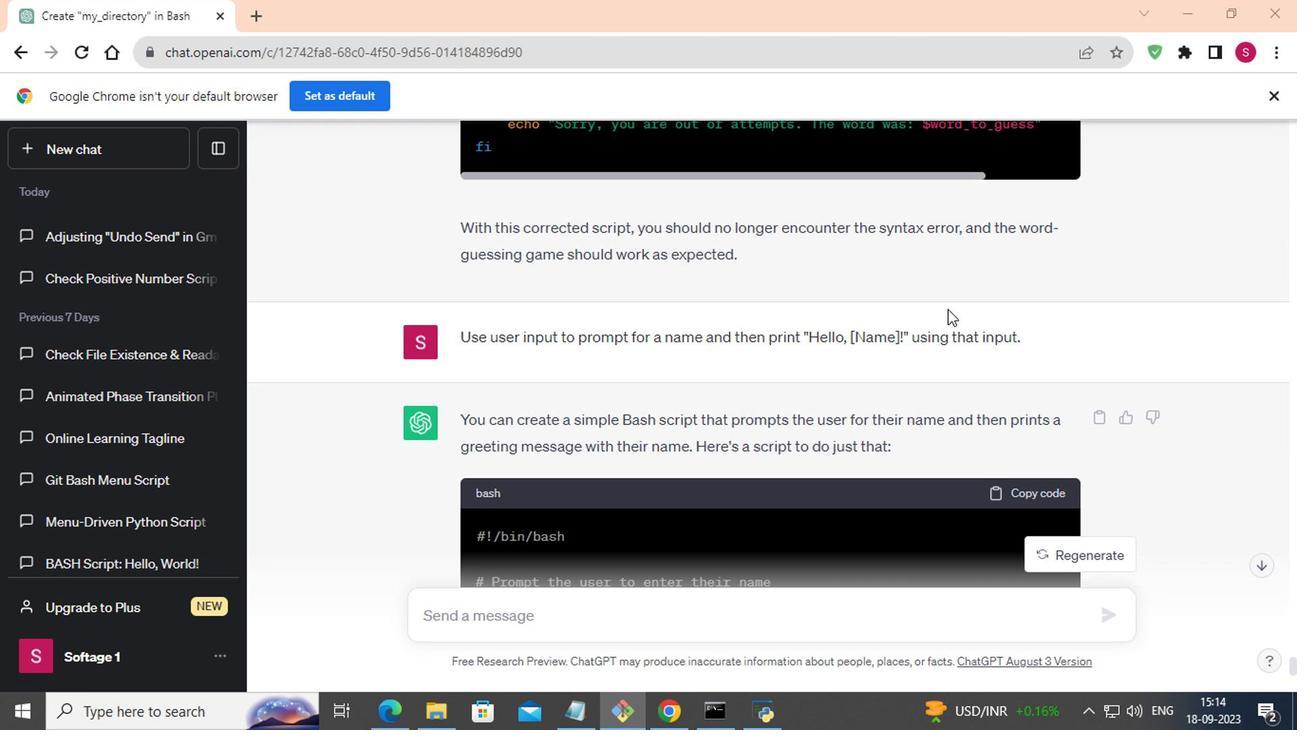 
Action: Mouse scrolled (815, 349) with delta (0, 0)
Screenshot: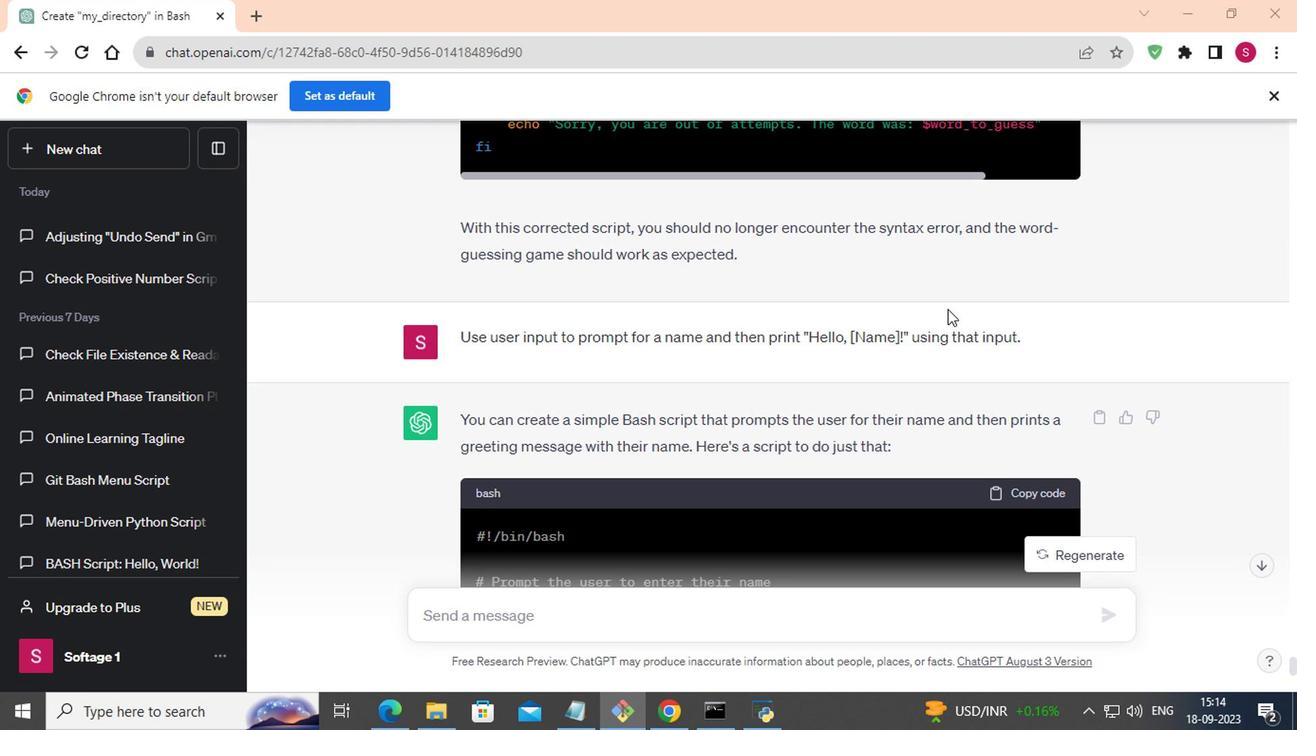
Action: Mouse scrolled (815, 349) with delta (0, 0)
Screenshot: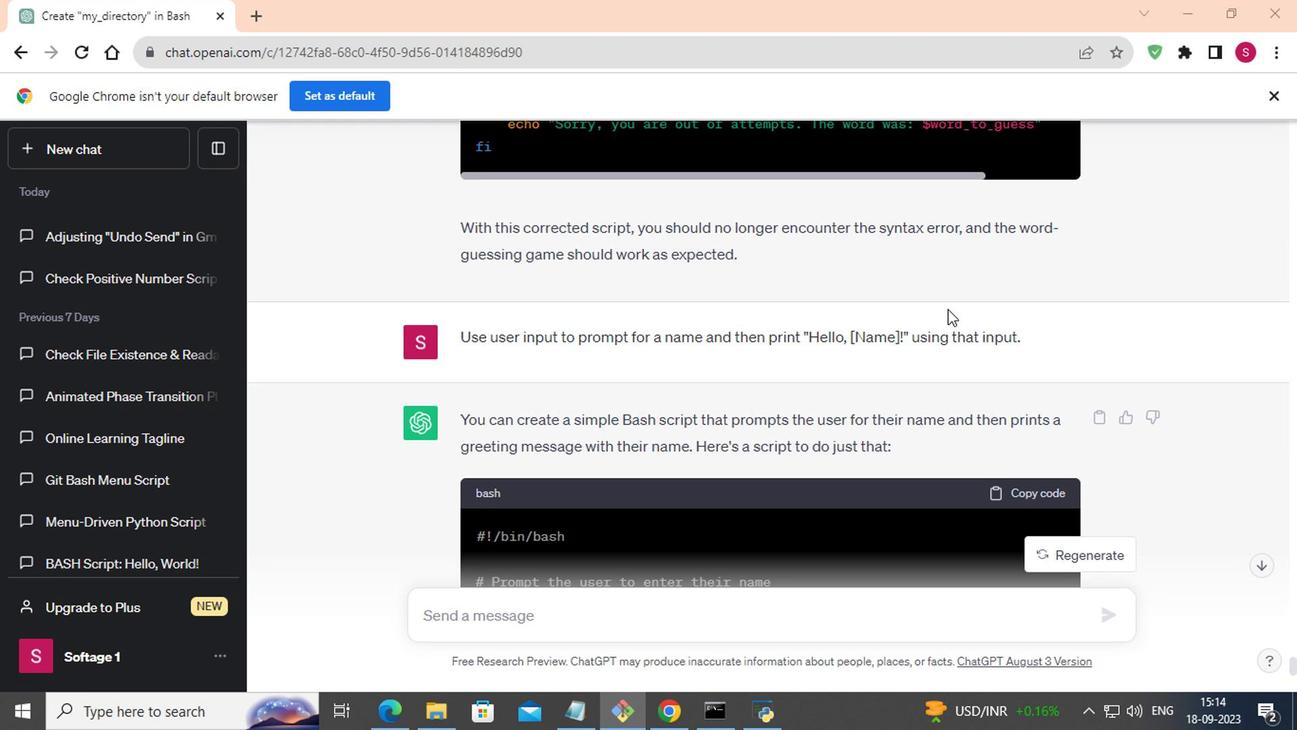 
Action: Mouse scrolled (815, 349) with delta (0, 0)
Screenshot: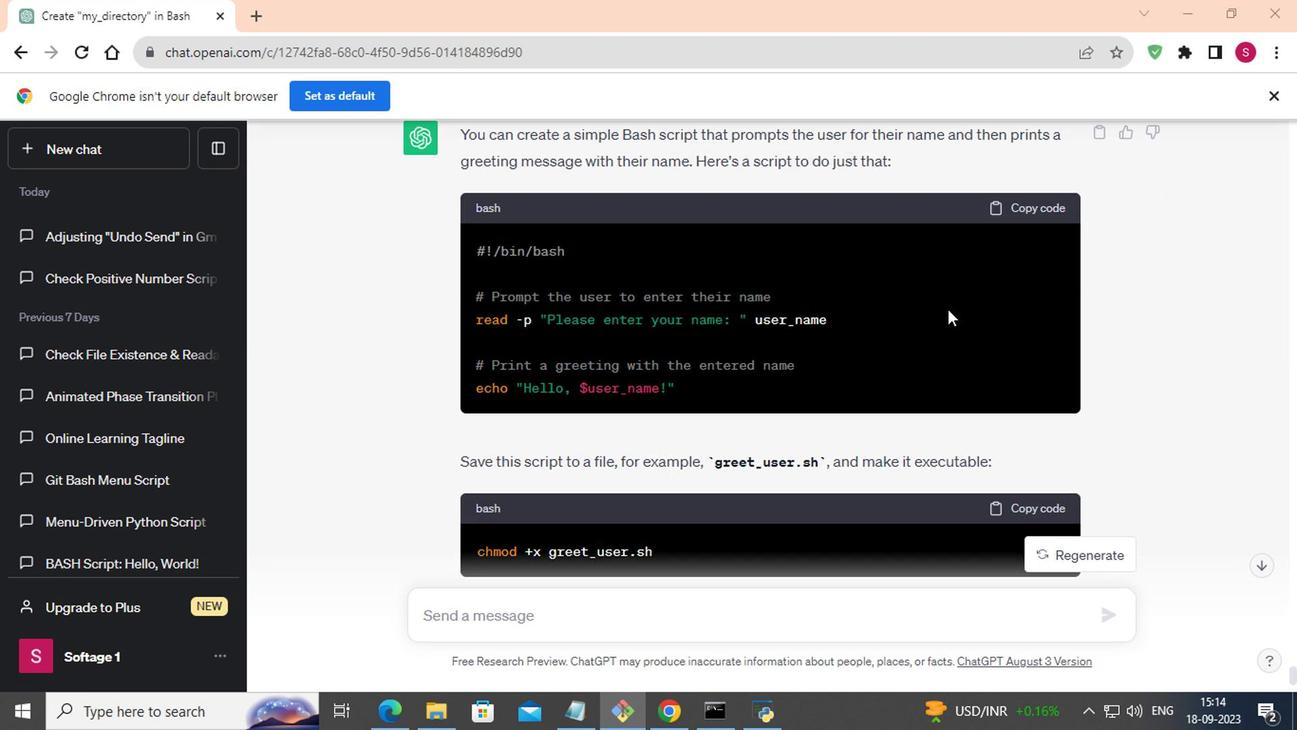
Action: Mouse scrolled (815, 349) with delta (0, 0)
Screenshot: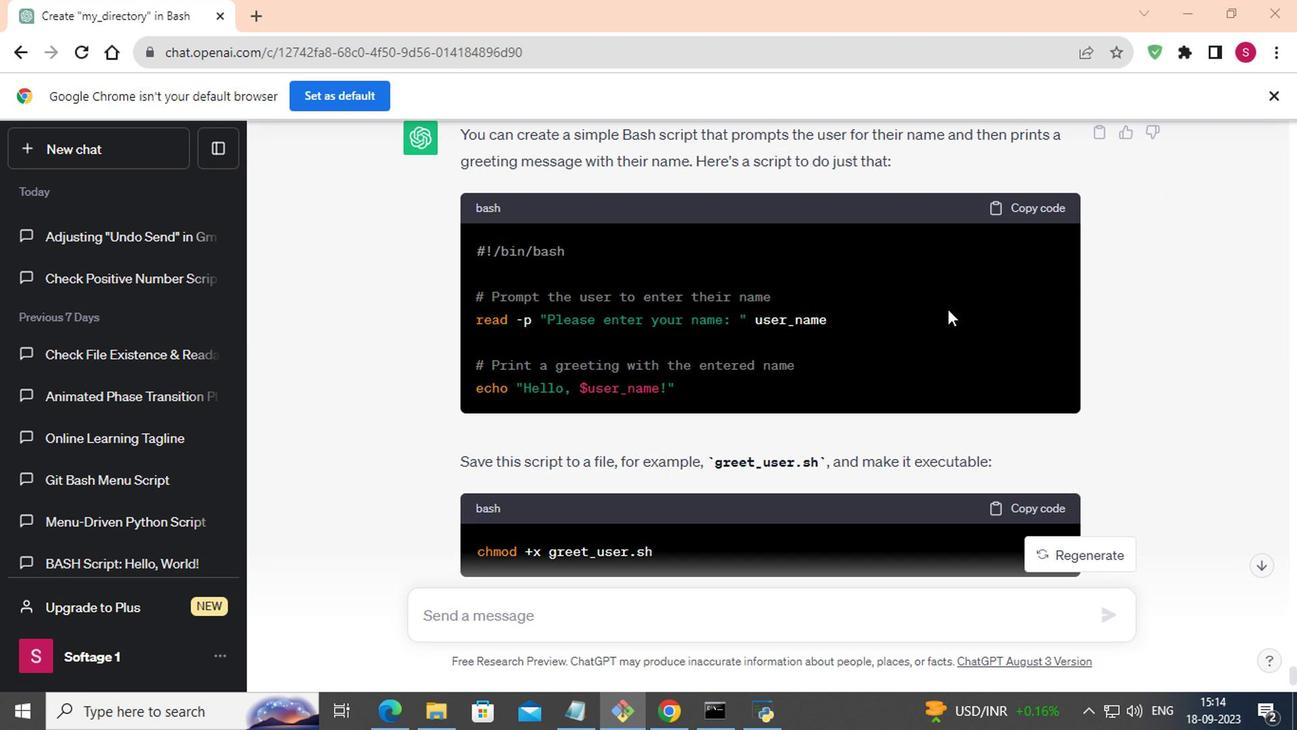 
Action: Mouse scrolled (815, 349) with delta (0, 0)
Screenshot: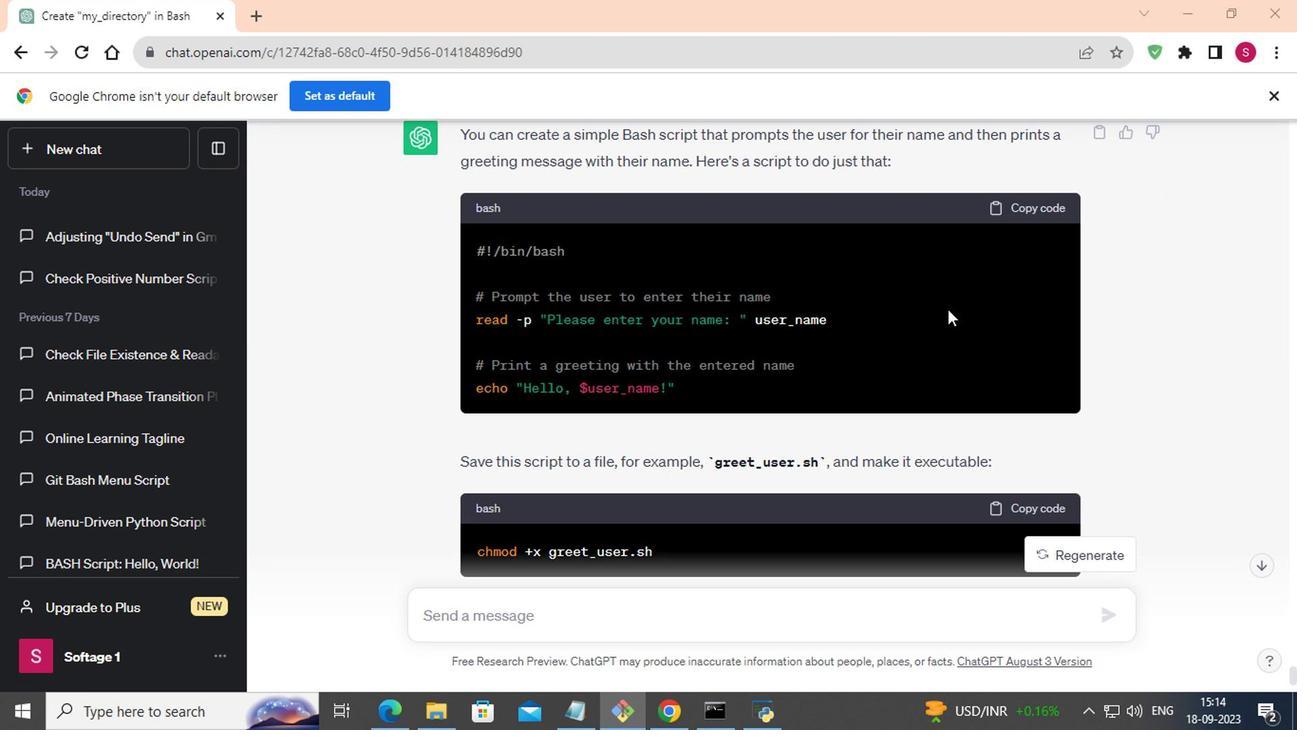 
Action: Mouse scrolled (815, 350) with delta (0, 0)
Screenshot: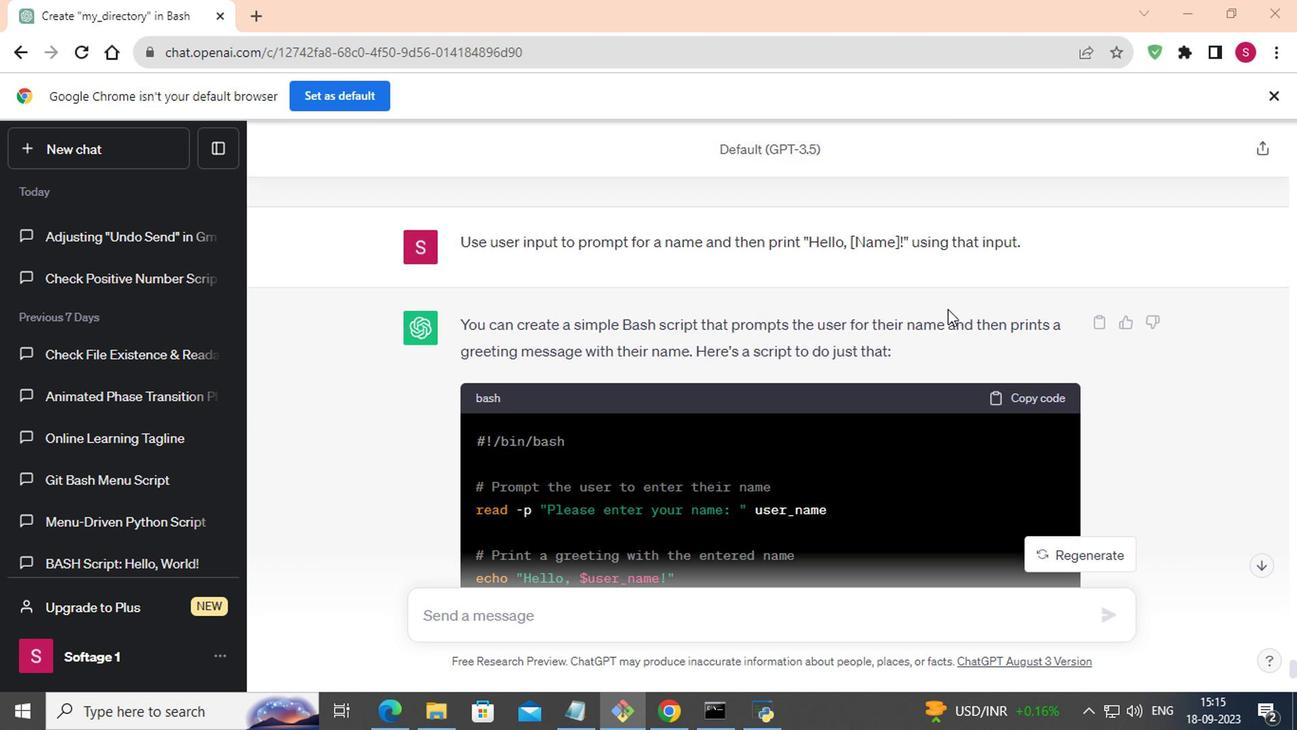 
Action: Mouse scrolled (815, 350) with delta (0, 0)
Screenshot: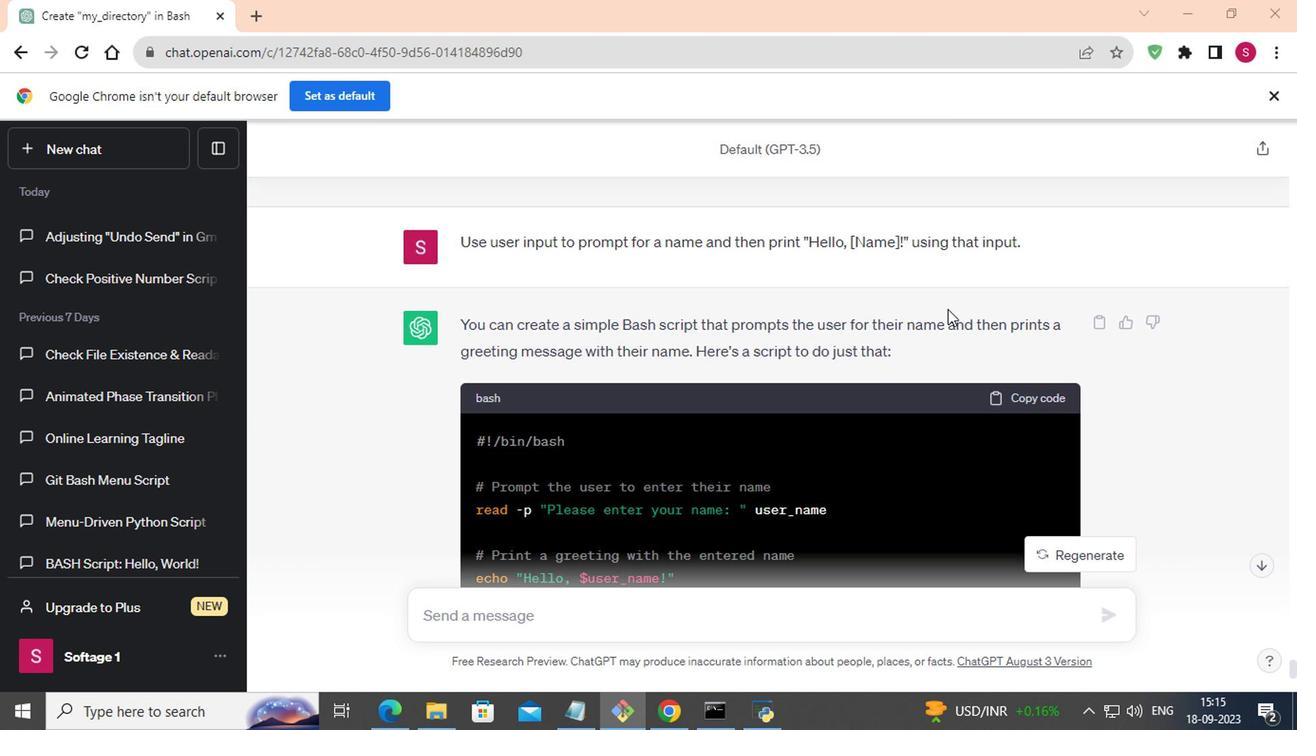 
Action: Mouse moved to (802, 346)
Screenshot: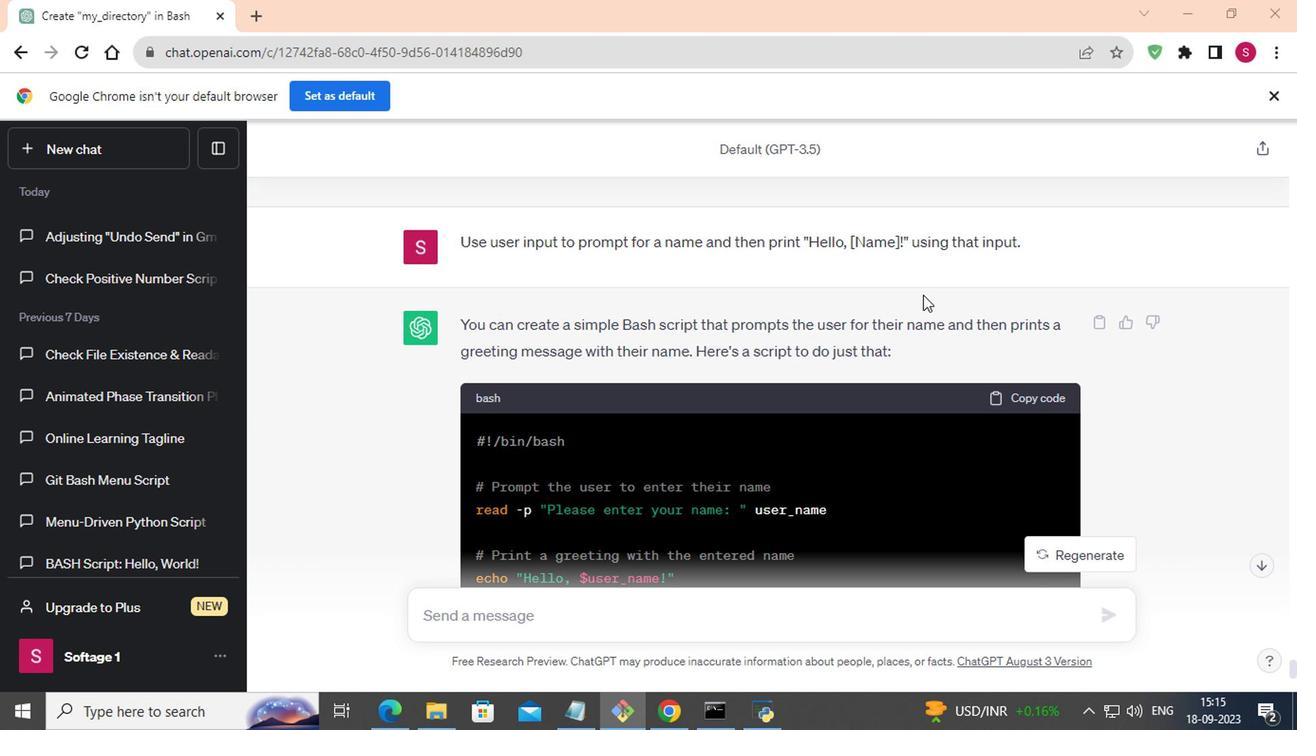 
Action: Mouse scrolled (802, 346) with delta (0, 0)
Screenshot: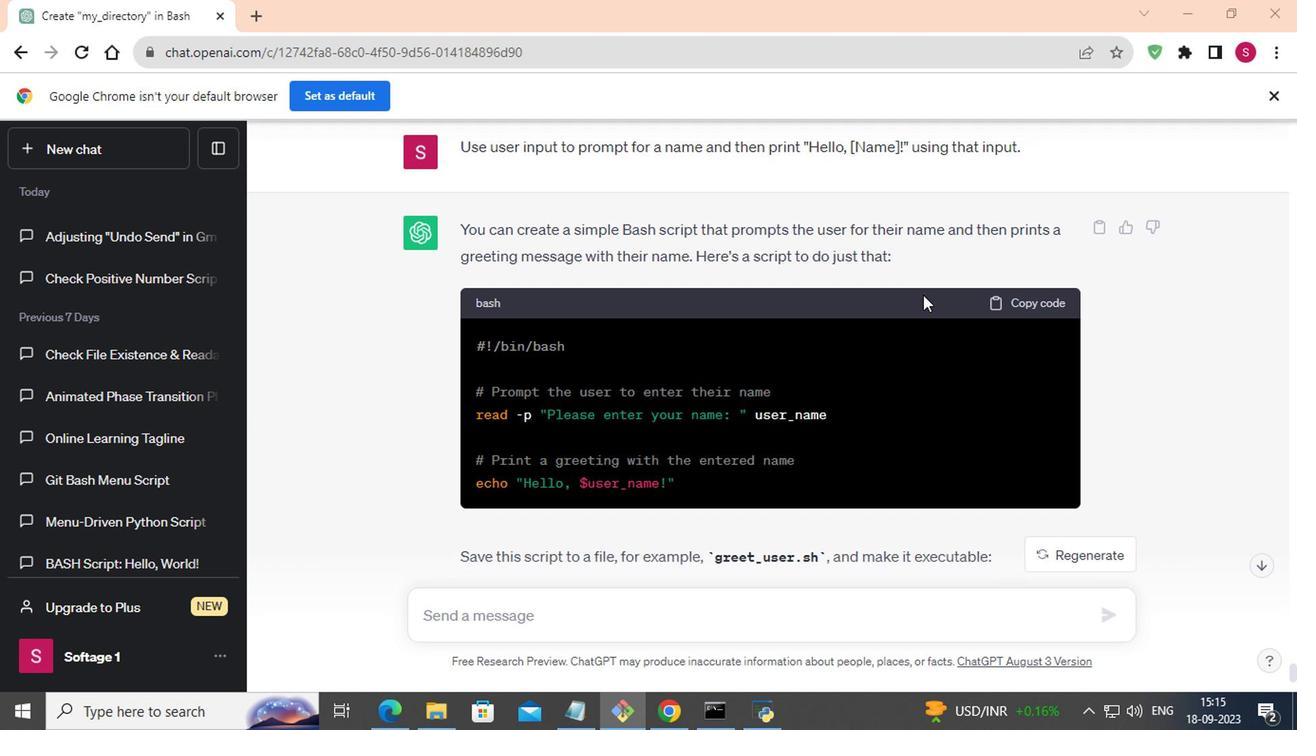 
Action: Mouse moved to (1011, 277)
Screenshot: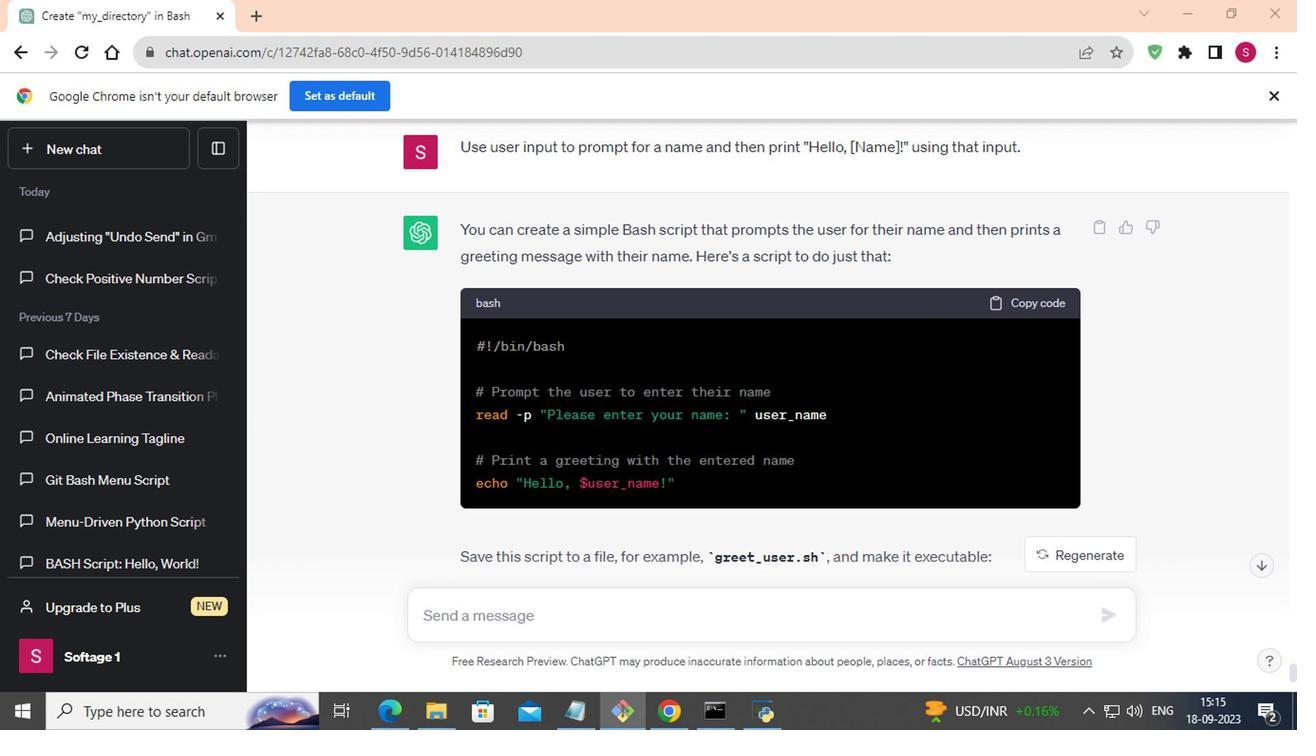 
Action: Mouse pressed left at (1011, 277)
Screenshot: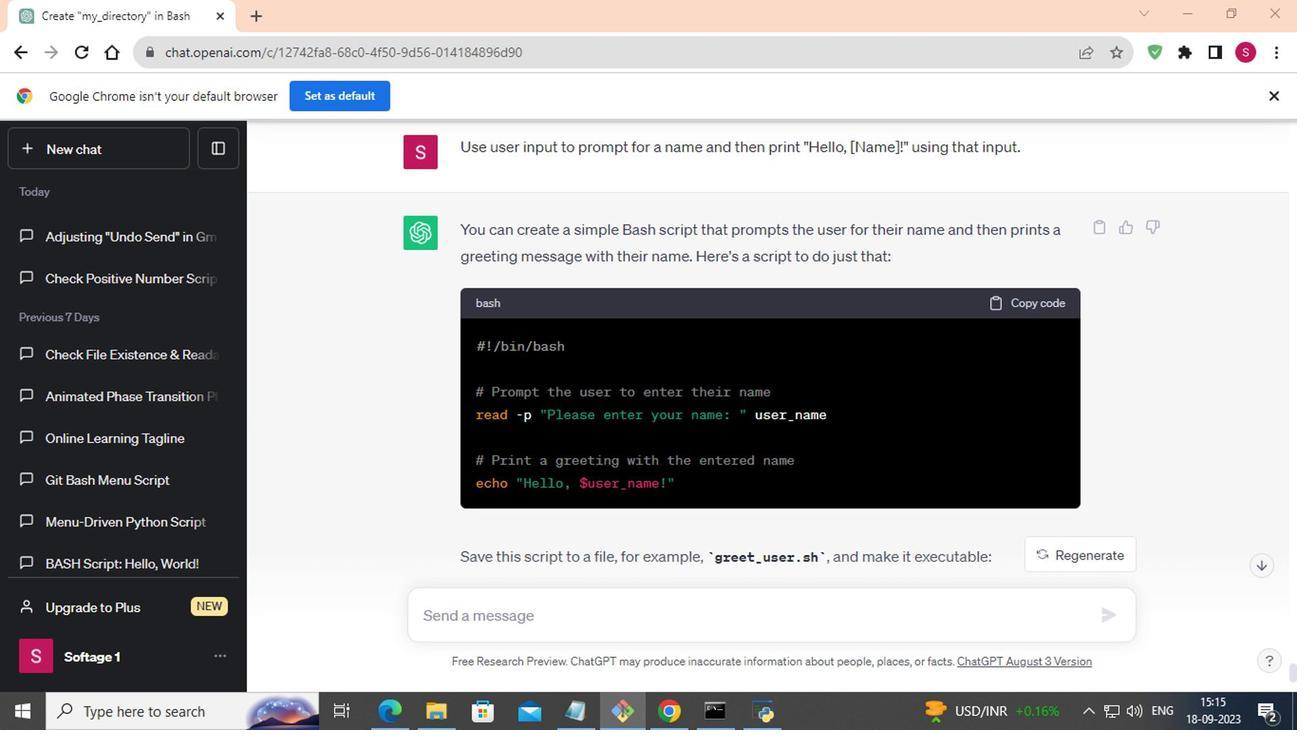 
Action: Key pressed echo<Key.space><Key.shift_r>""<Key.left><Key.shift>Hello,<Key.space><Key.shift_r><Key.shift_r><Key.shift_r><Key.shift_r><Key.shift_r><Key.shift_r><Key.shift_r>$user<Key.shift>_name<Key.shift_r>!<Key.esc>wq<Key.shift_r>:<Key.backspace><Key.backspace>i<Key.esc><Key.shift_r>:wq<Key.enter><Key.right><Key.right><Key.backspace>i<Key.right><Key.right><Key.backspace><Key.backspace><Key.backspace>wq<Key.enter>chmod<Key.space><Key.shift>+x<Key.space>take<Key.shift>_<Key.shift>User<Key.shift>_<Key.shift>input<Key.left><Key.left><Key.left><Key.left><Key.backspace><Key.shift>I<Key.right><Key.right><Key.right><Key.right>.sh<Key.enter>./take<Key.shift>_<Key.shift>User<Key.shift>_<Key.shift>Input.sh<Key.enter><Key.shift>Amit<Key.enter>./take<Key.shift><Key.shift><Key.shift><Key.shift>_<Key.shift>User<Key.shift>_<Key.shift>Input.sh<Key.enter><Key.shift>Sandeep<Key.enter>
Screenshot: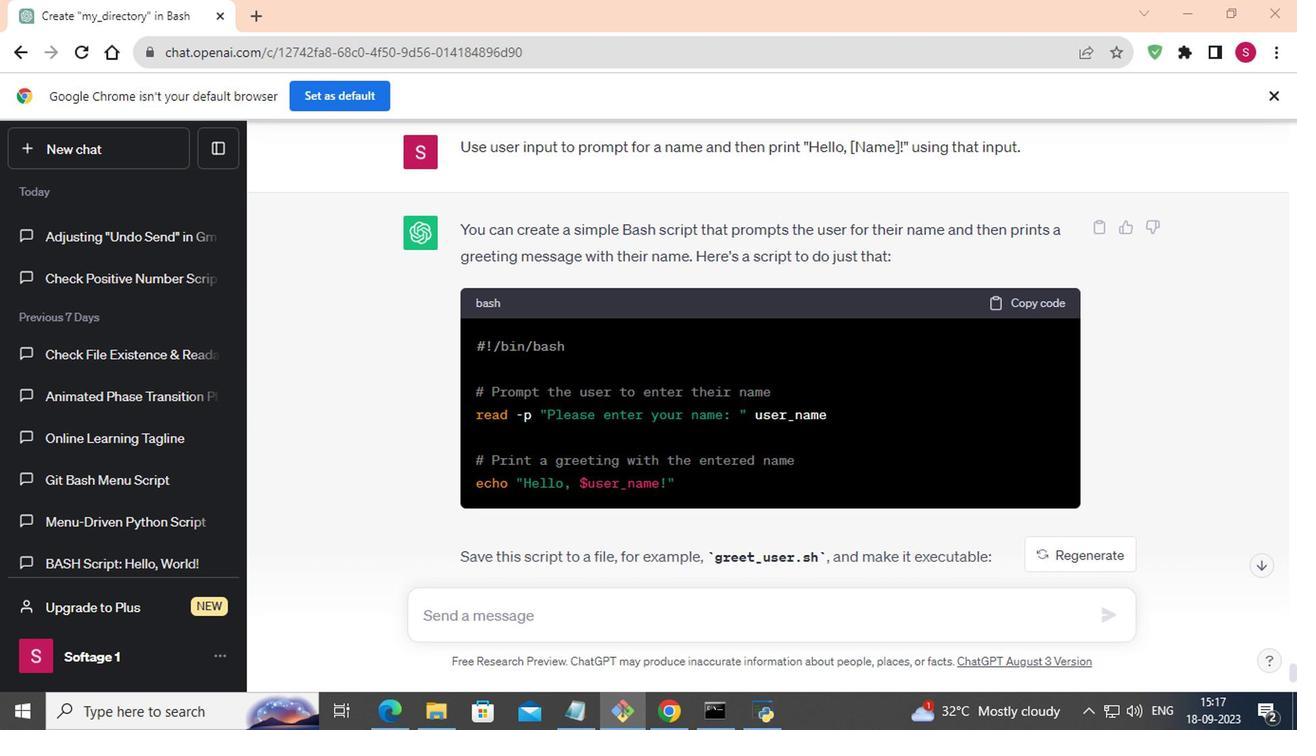 
Action: Mouse moved to (716, 459)
Screenshot: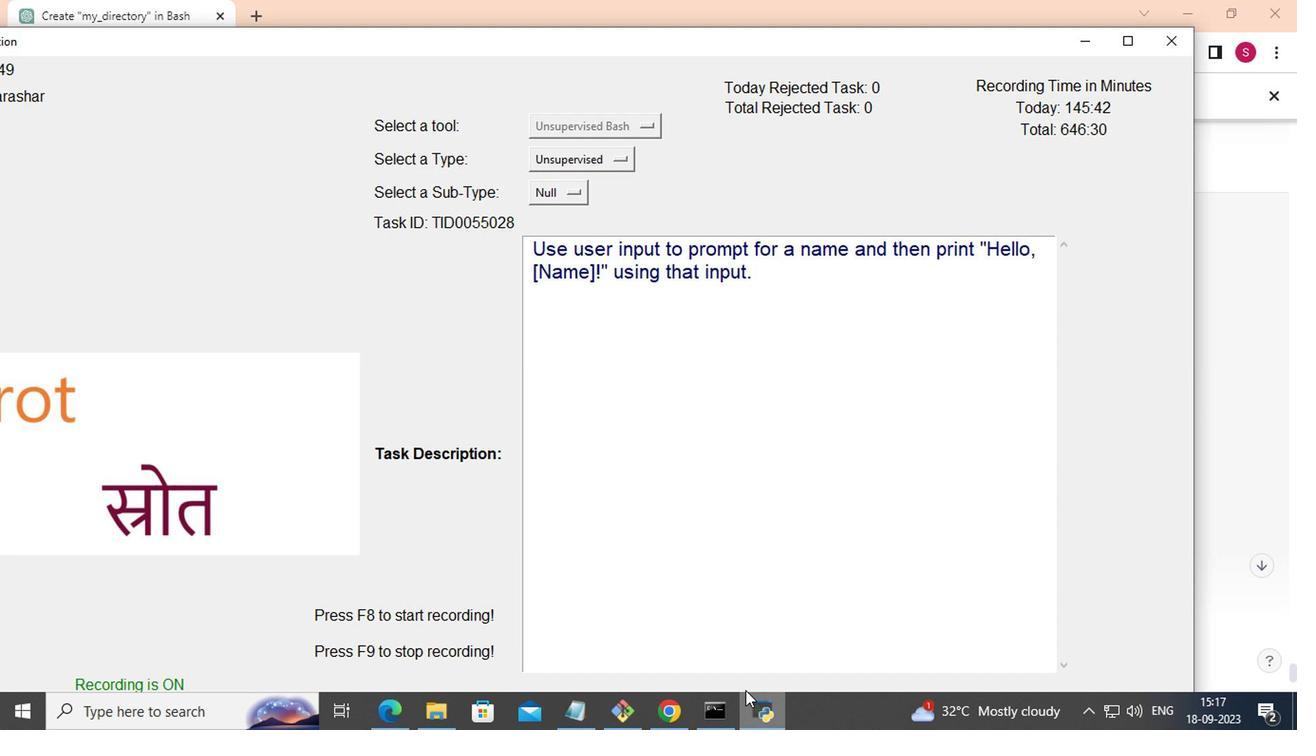 
Action: Mouse pressed left at (716, 459)
Screenshot: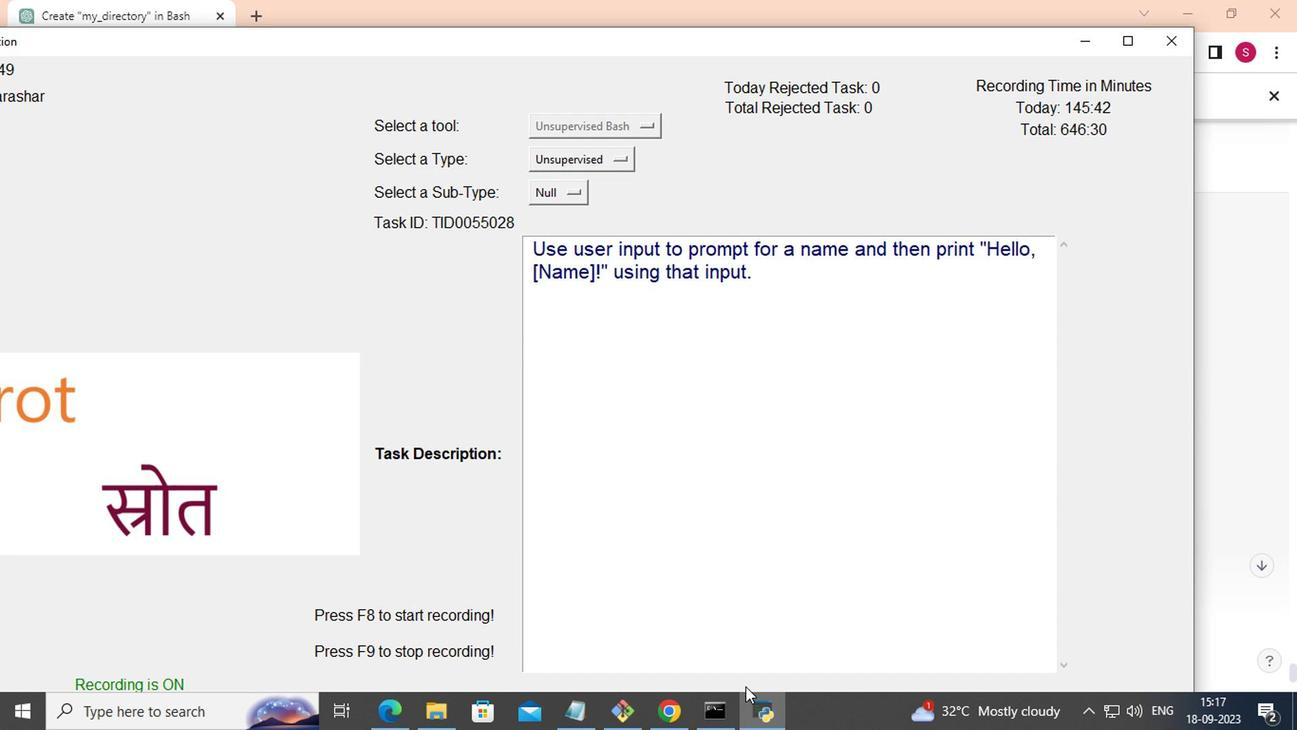 
Action: Mouse moved to (678, 367)
Screenshot: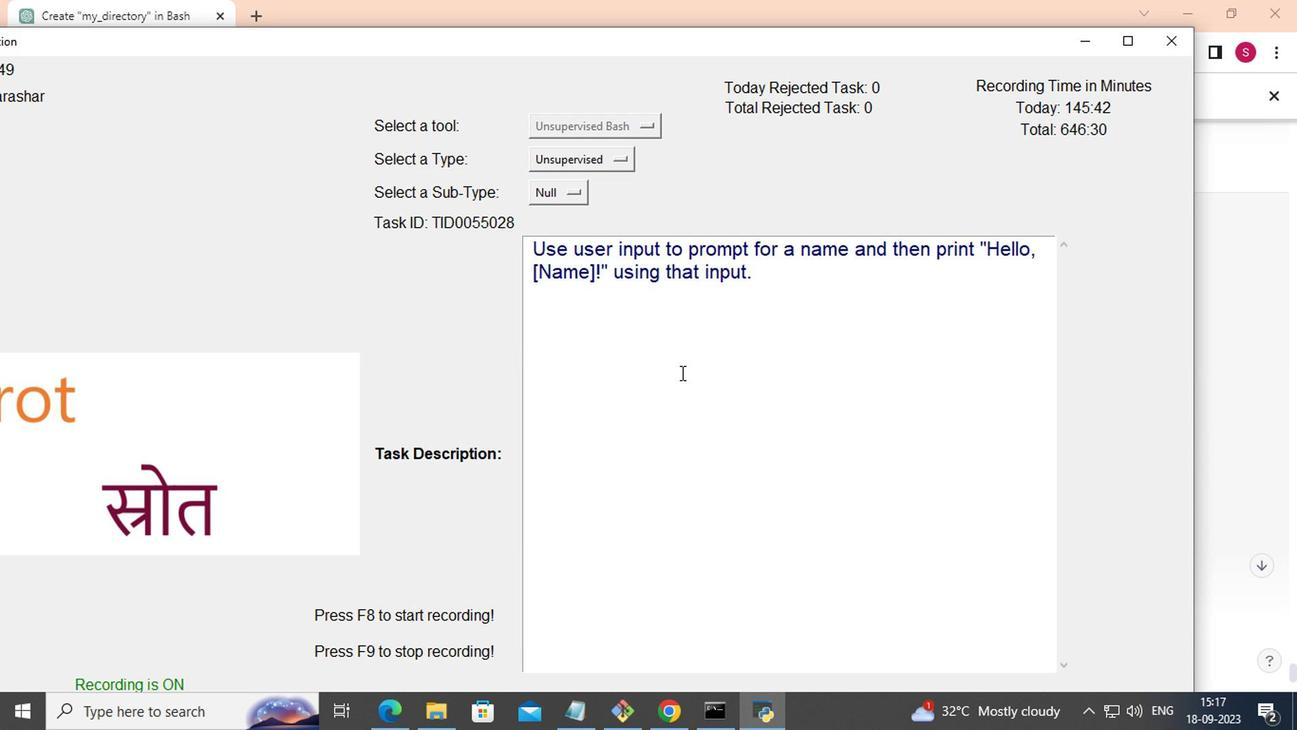 
Action: Mouse pressed left at (678, 367)
Screenshot: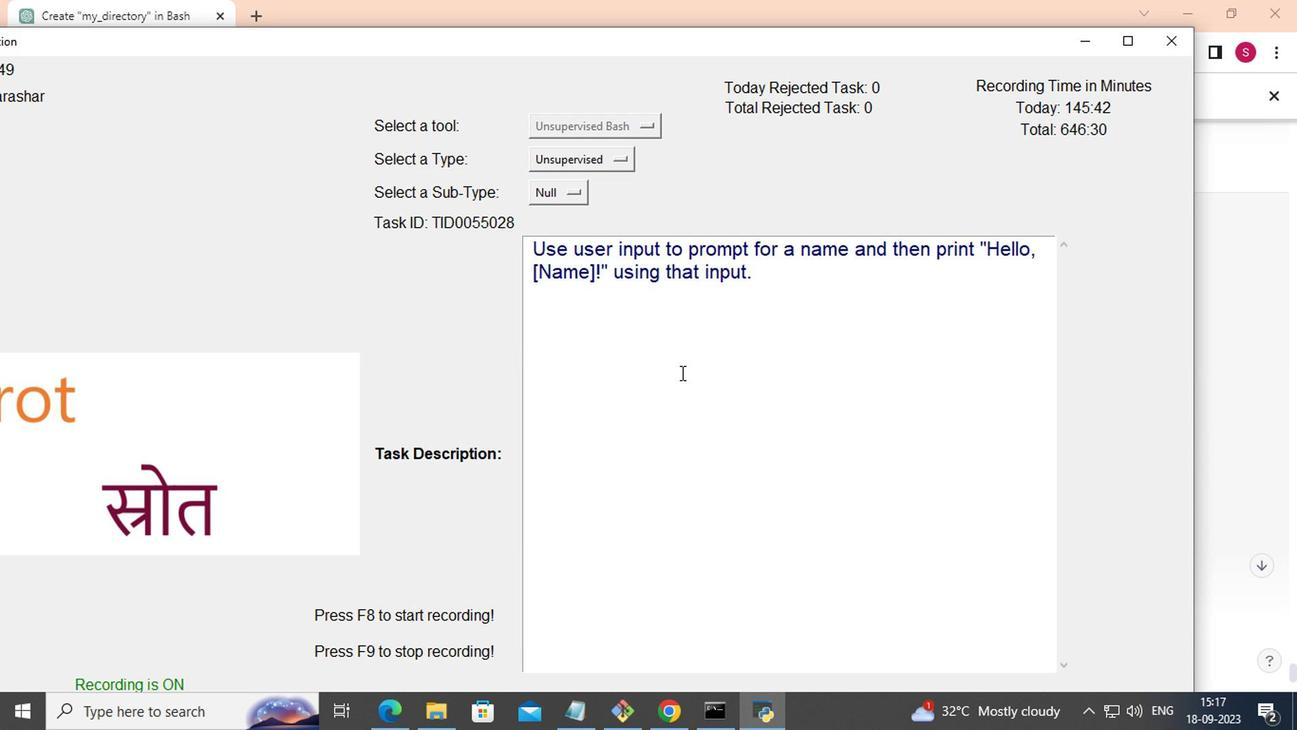 
Action: Mouse moved to (678, 367)
Screenshot: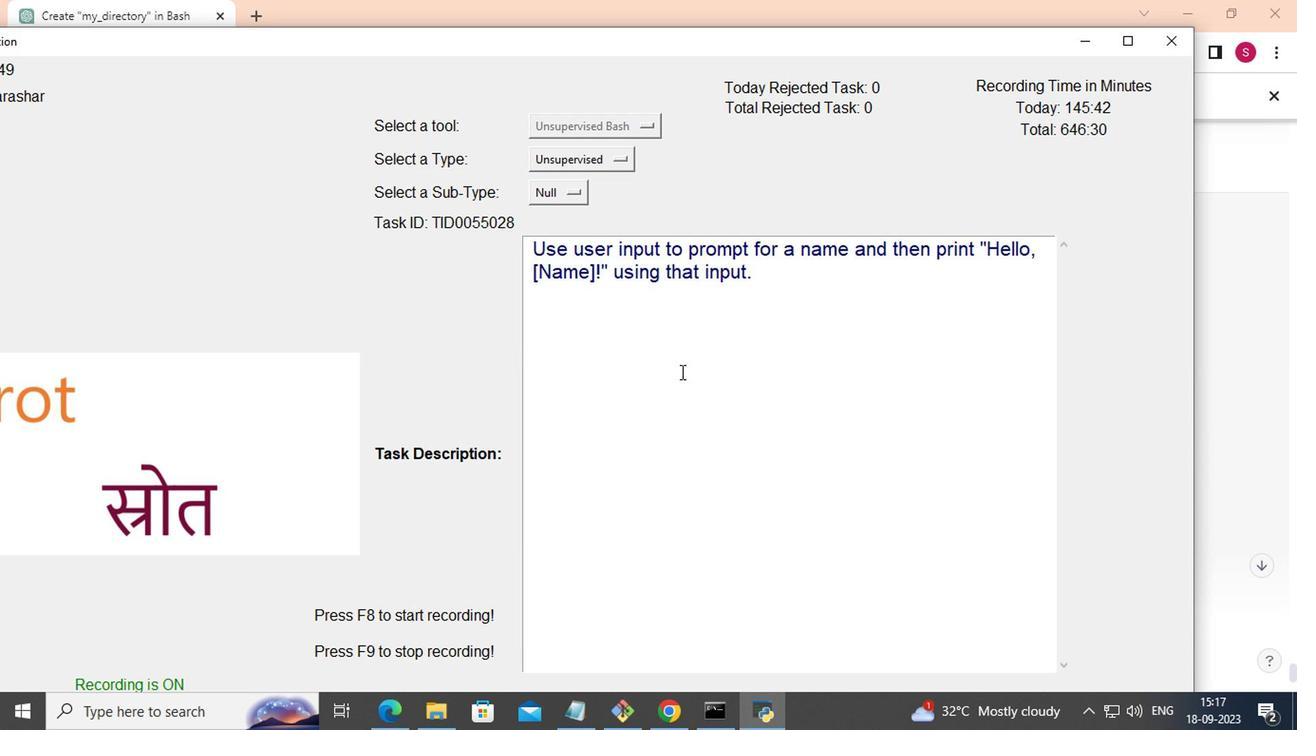
